 Task: Create new Company, with domain: 'ralphlauren.com' and type: 'Vendor'. Add new contact for this company, with mail Id: 'Anaya18Jackson@ralphlauren.com', First Name: Anaya, Last name:  Jackson, Job Title: 'Customer Support Specialist', Phone Number: '(512) 555-5682'. Change life cycle stage to  Lead and lead status to  In Progress. Logged in from softage.4@softage.net
Action: Mouse moved to (73, 63)
Screenshot: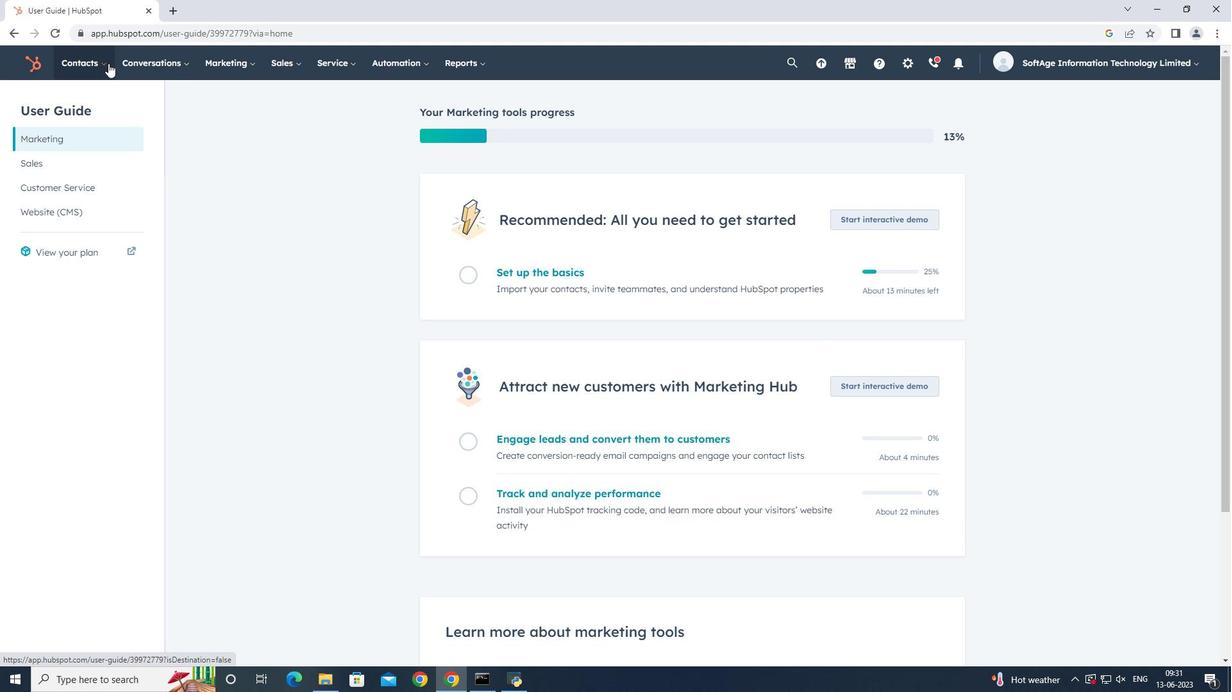 
Action: Mouse pressed left at (73, 63)
Screenshot: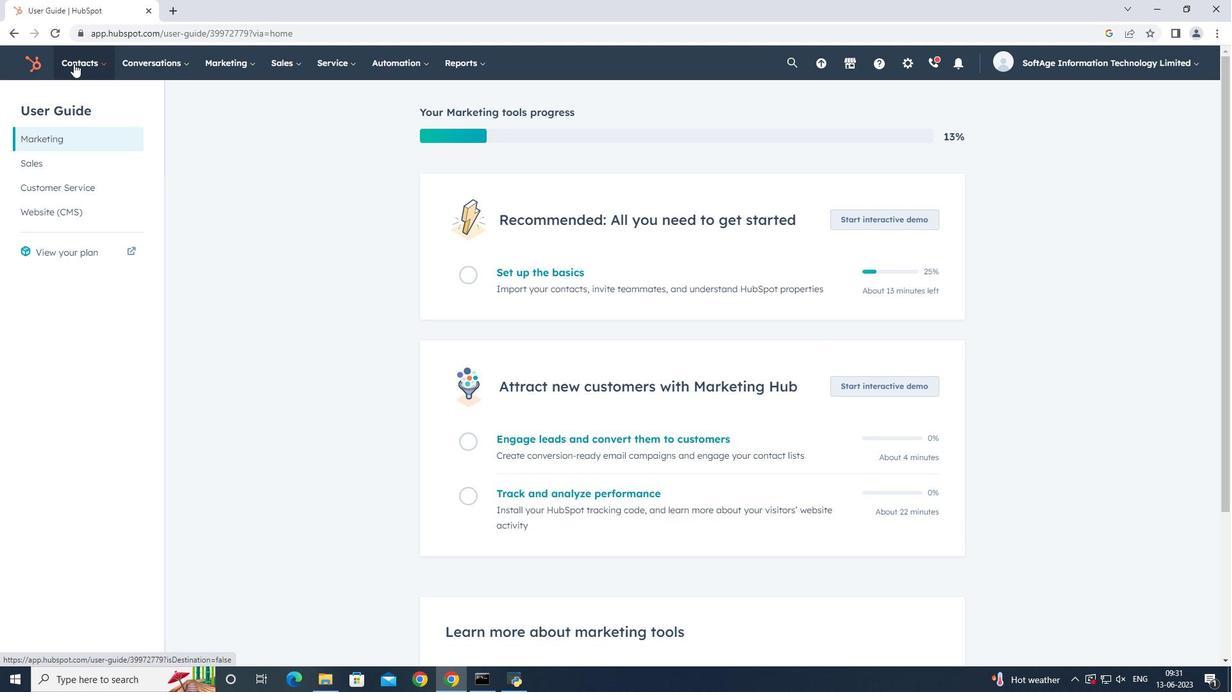 
Action: Mouse moved to (94, 123)
Screenshot: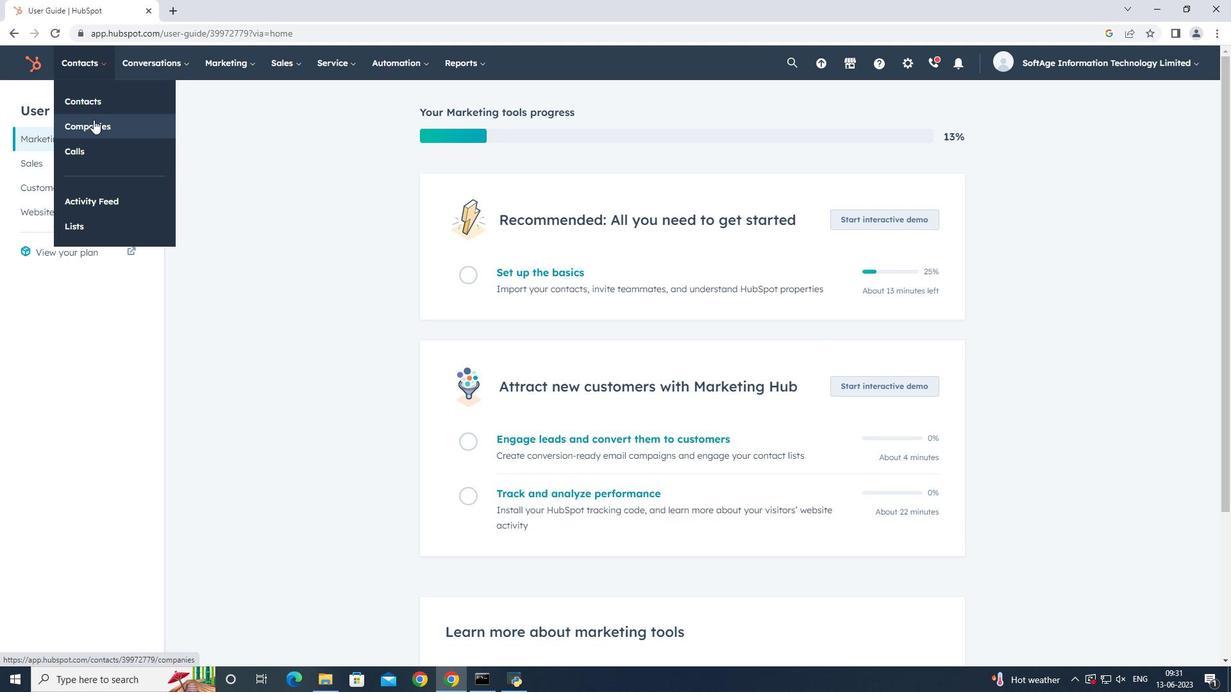 
Action: Mouse pressed left at (94, 123)
Screenshot: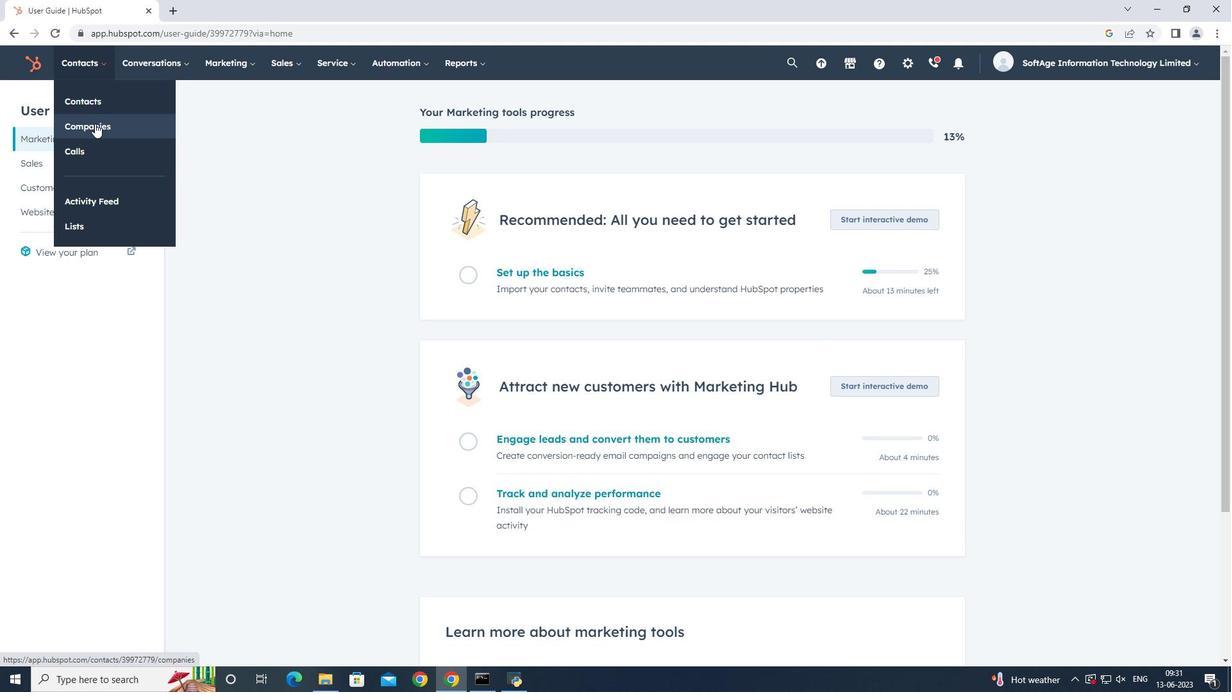 
Action: Mouse moved to (1153, 109)
Screenshot: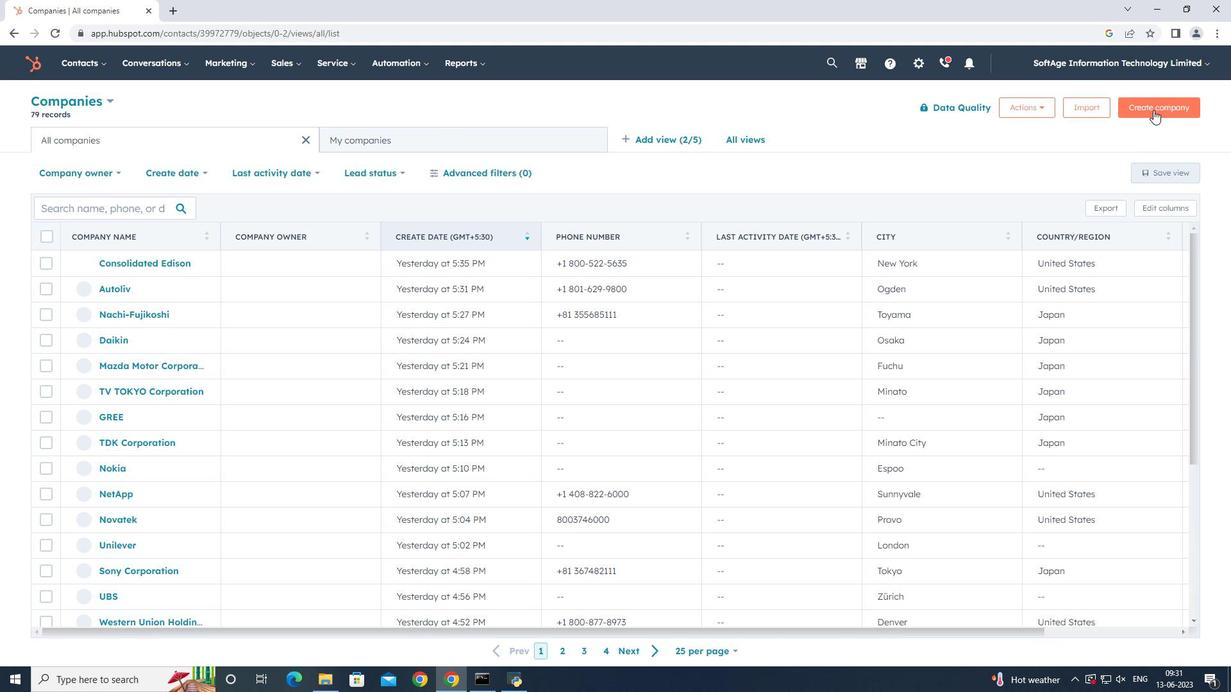 
Action: Mouse pressed left at (1153, 109)
Screenshot: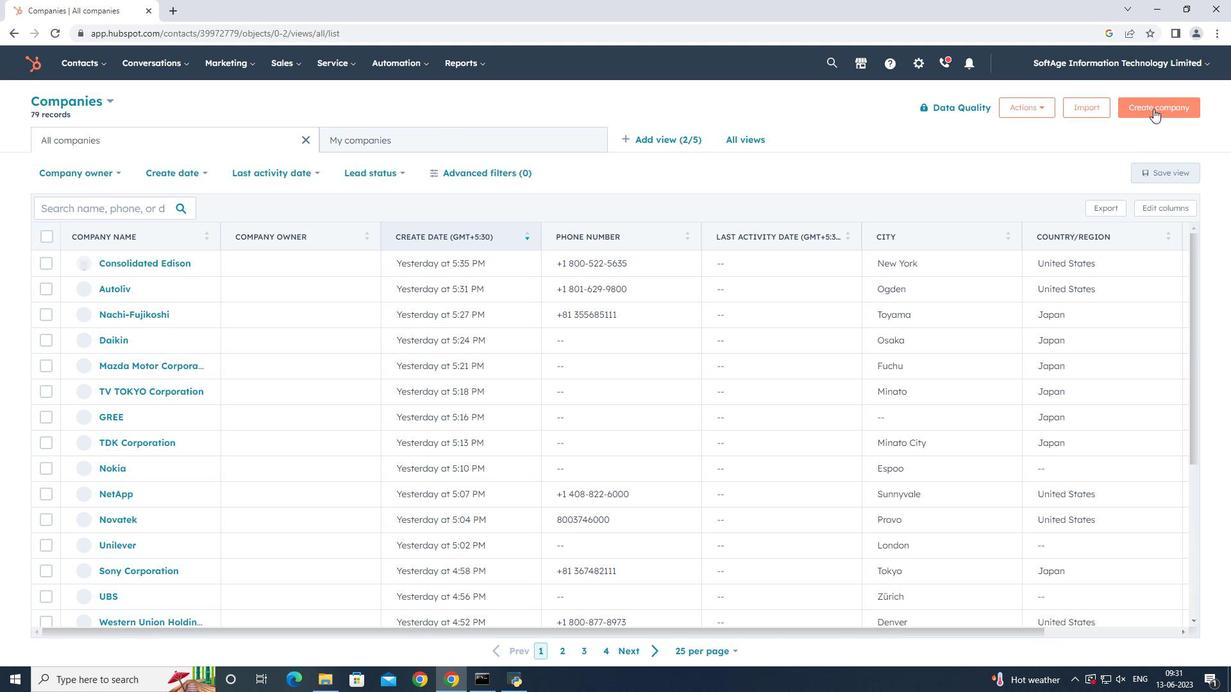 
Action: Mouse moved to (1016, 167)
Screenshot: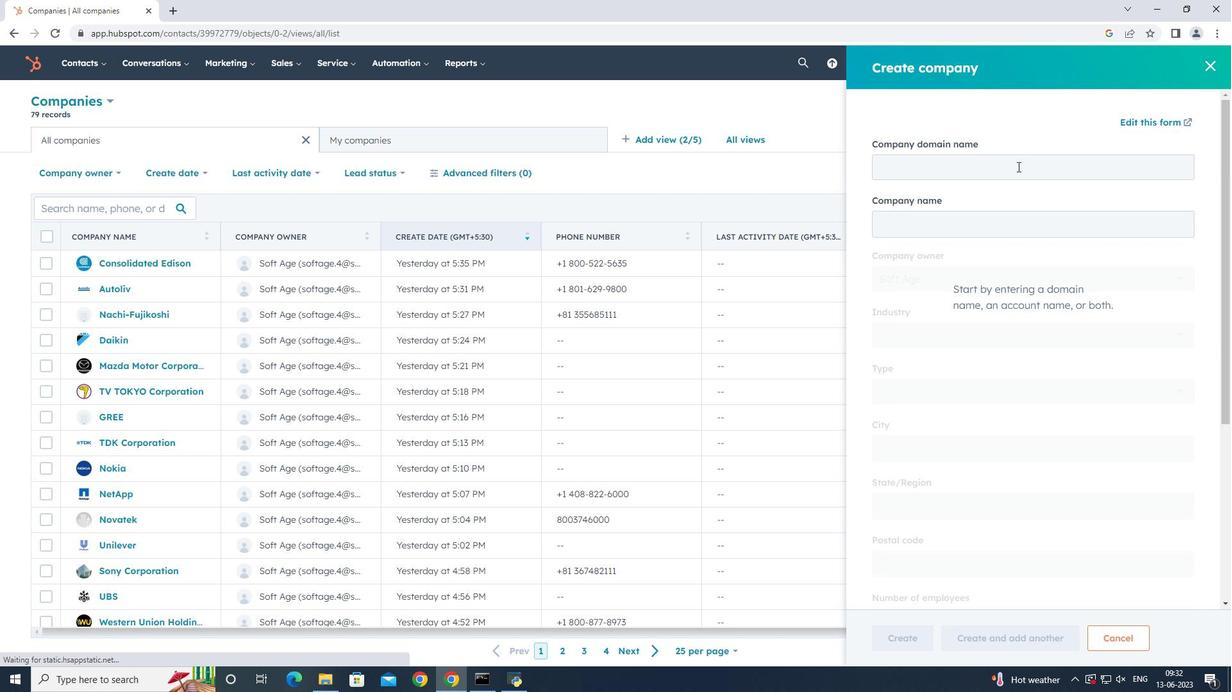
Action: Mouse pressed left at (1016, 167)
Screenshot: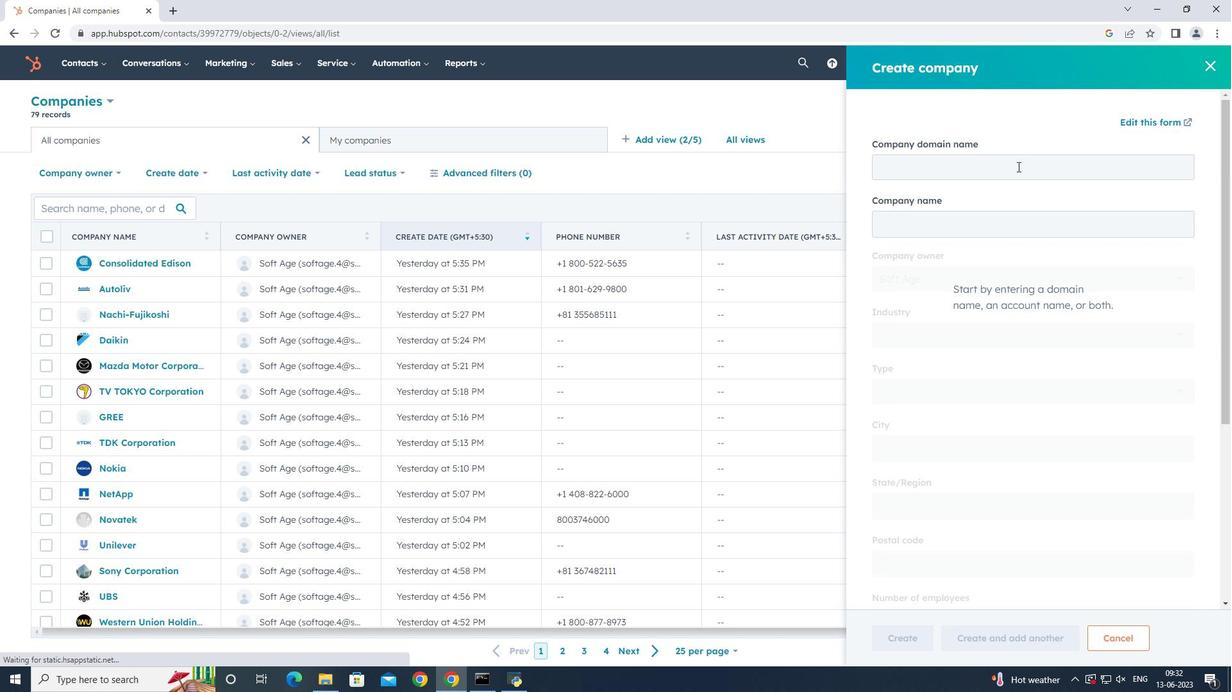 
Action: Key pressed ralphlauren.com
Screenshot: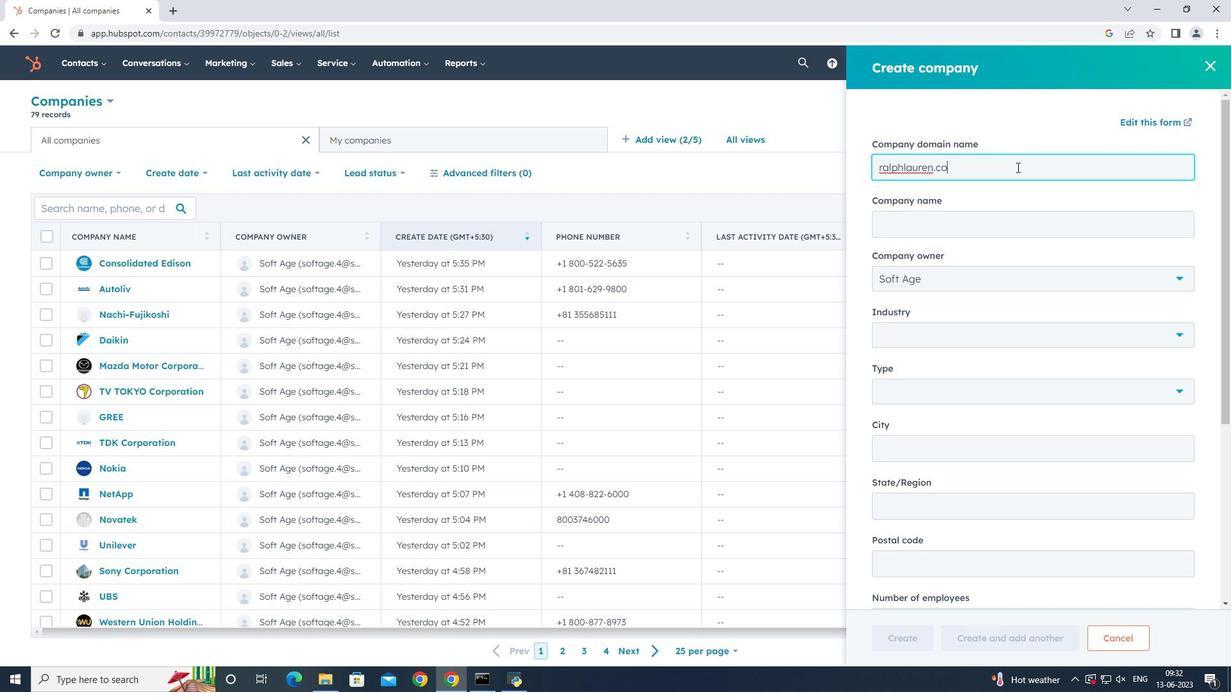 
Action: Mouse moved to (1075, 387)
Screenshot: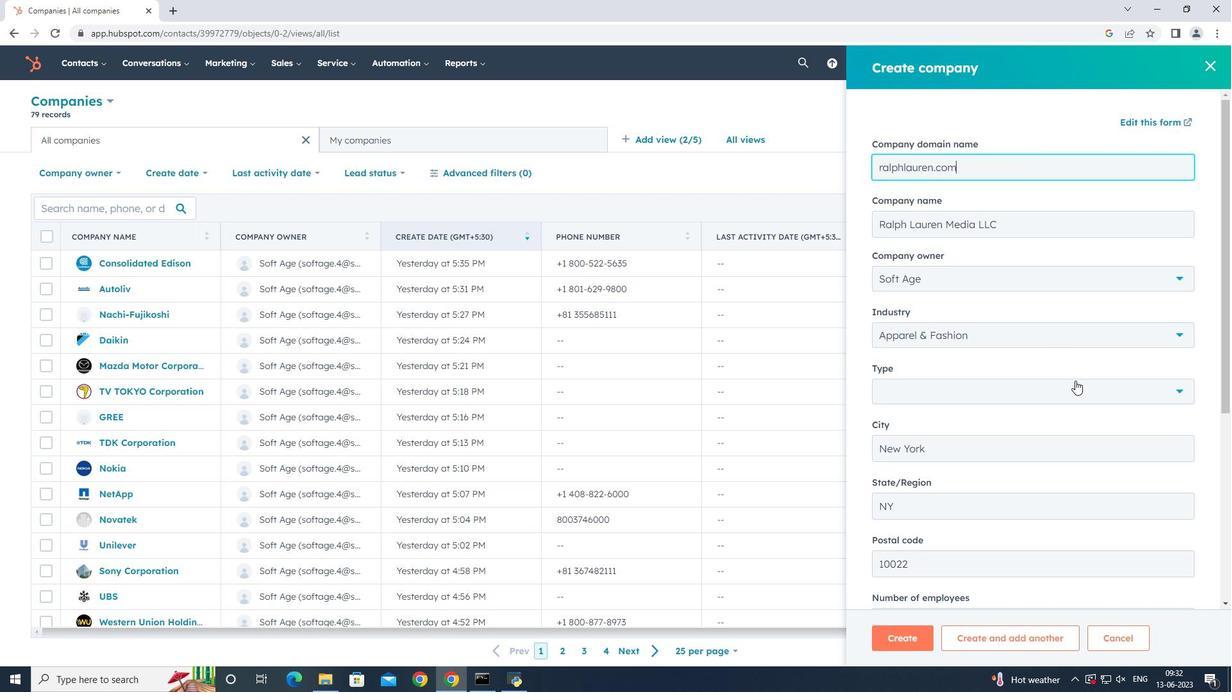 
Action: Mouse pressed left at (1075, 387)
Screenshot: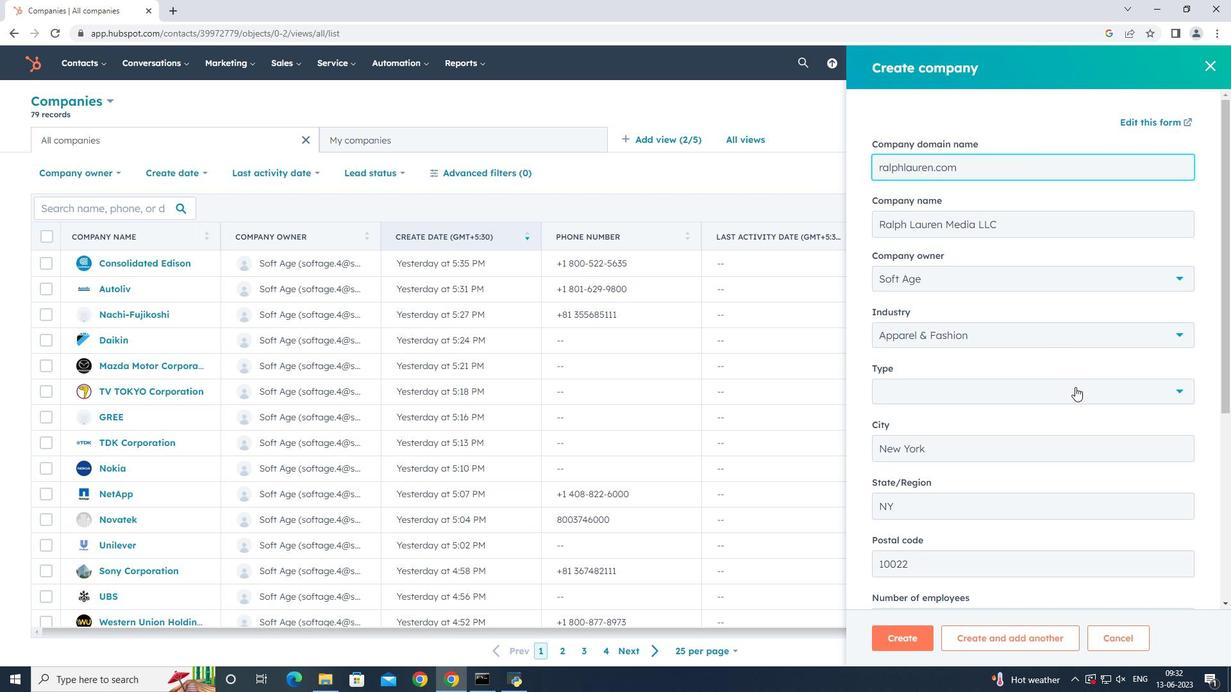 
Action: Mouse moved to (1012, 521)
Screenshot: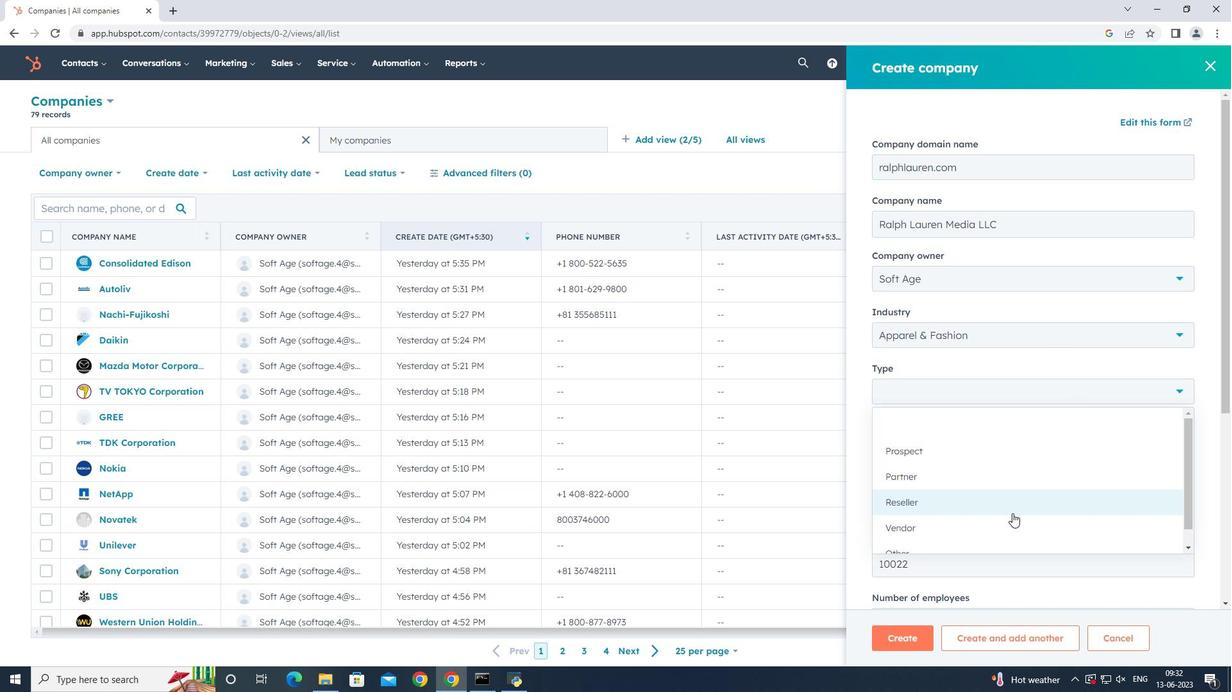 
Action: Mouse pressed left at (1012, 521)
Screenshot: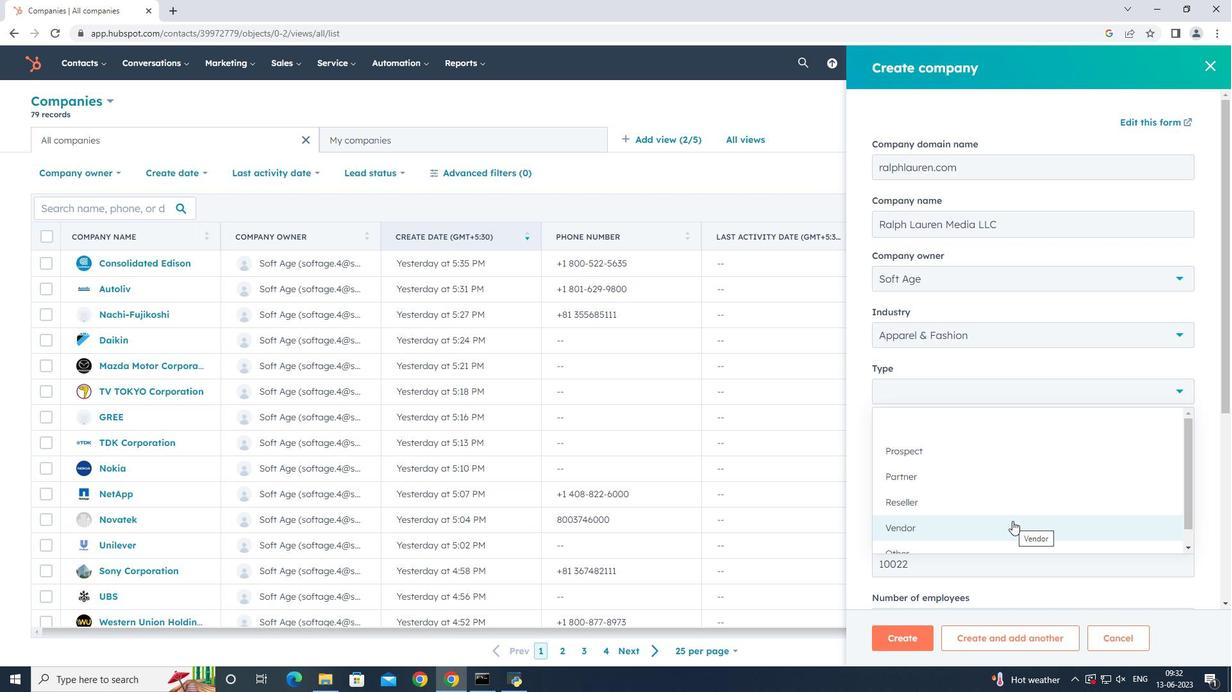 
Action: Mouse scrolled (1012, 520) with delta (0, 0)
Screenshot: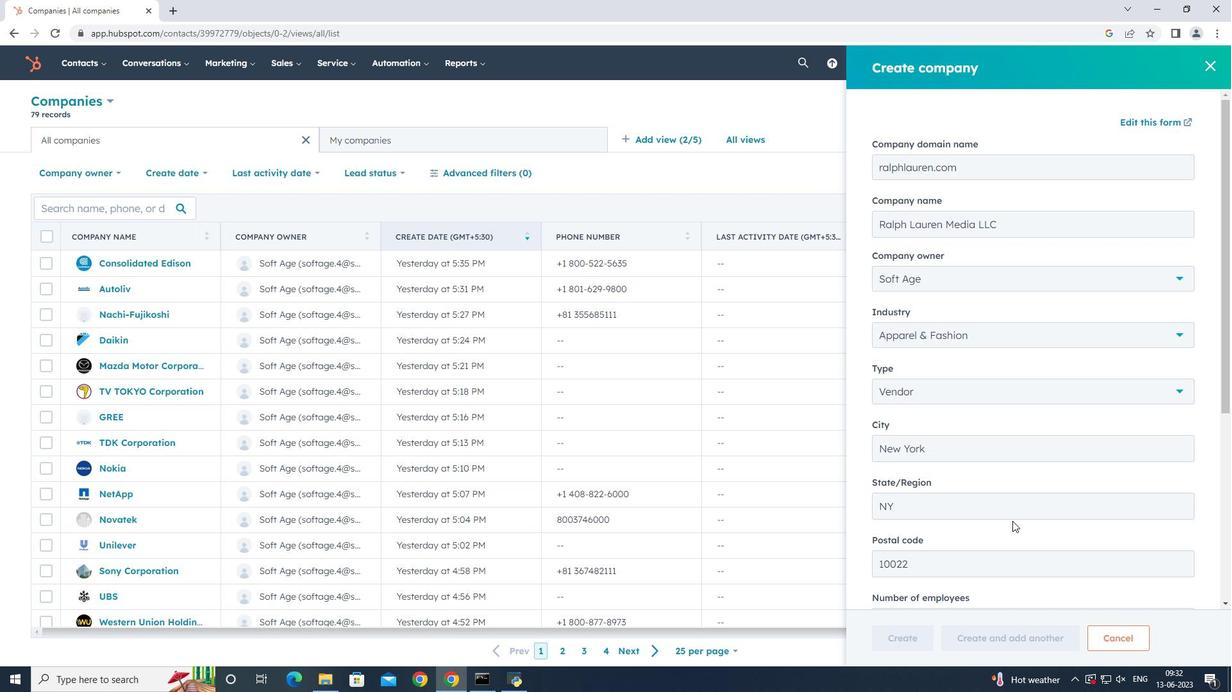 
Action: Mouse scrolled (1012, 520) with delta (0, 0)
Screenshot: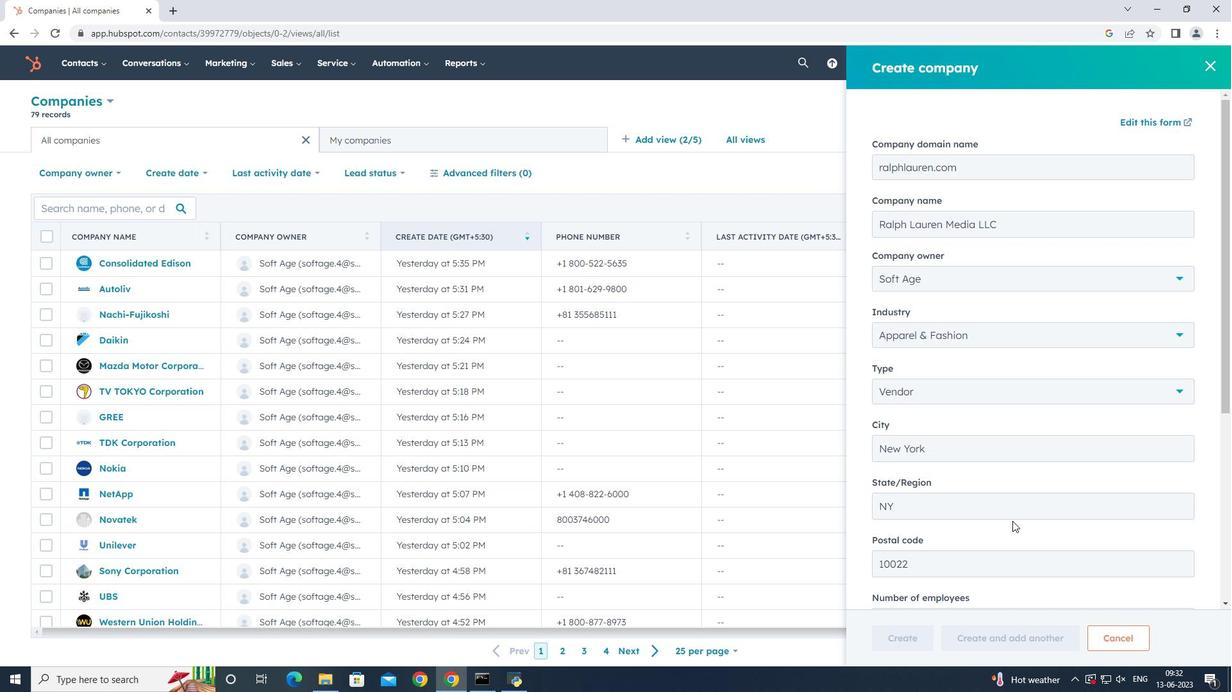 
Action: Mouse scrolled (1012, 520) with delta (0, 0)
Screenshot: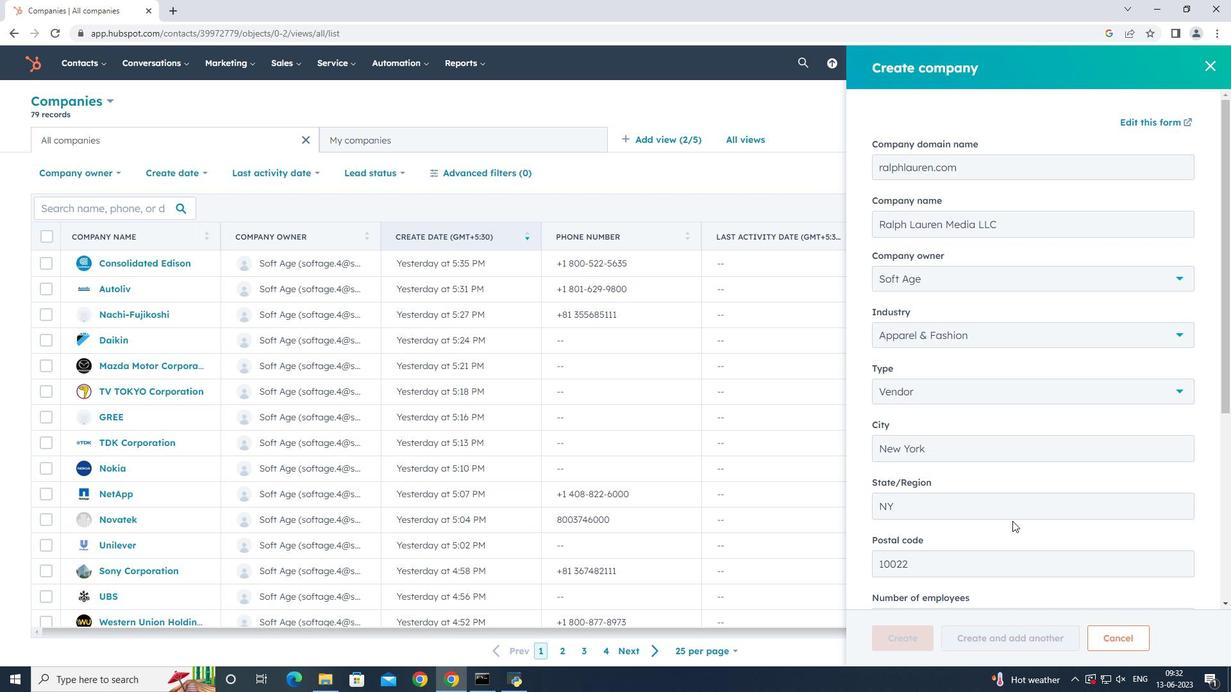 
Action: Mouse scrolled (1012, 520) with delta (0, 0)
Screenshot: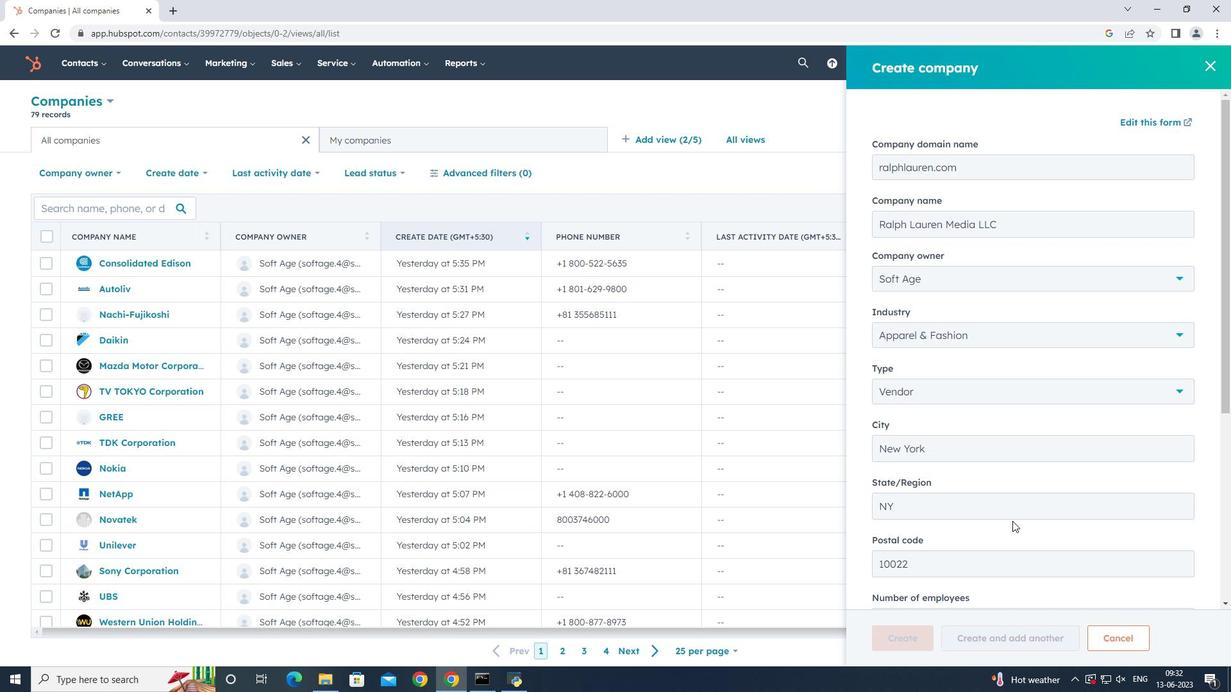 
Action: Mouse scrolled (1012, 520) with delta (0, 0)
Screenshot: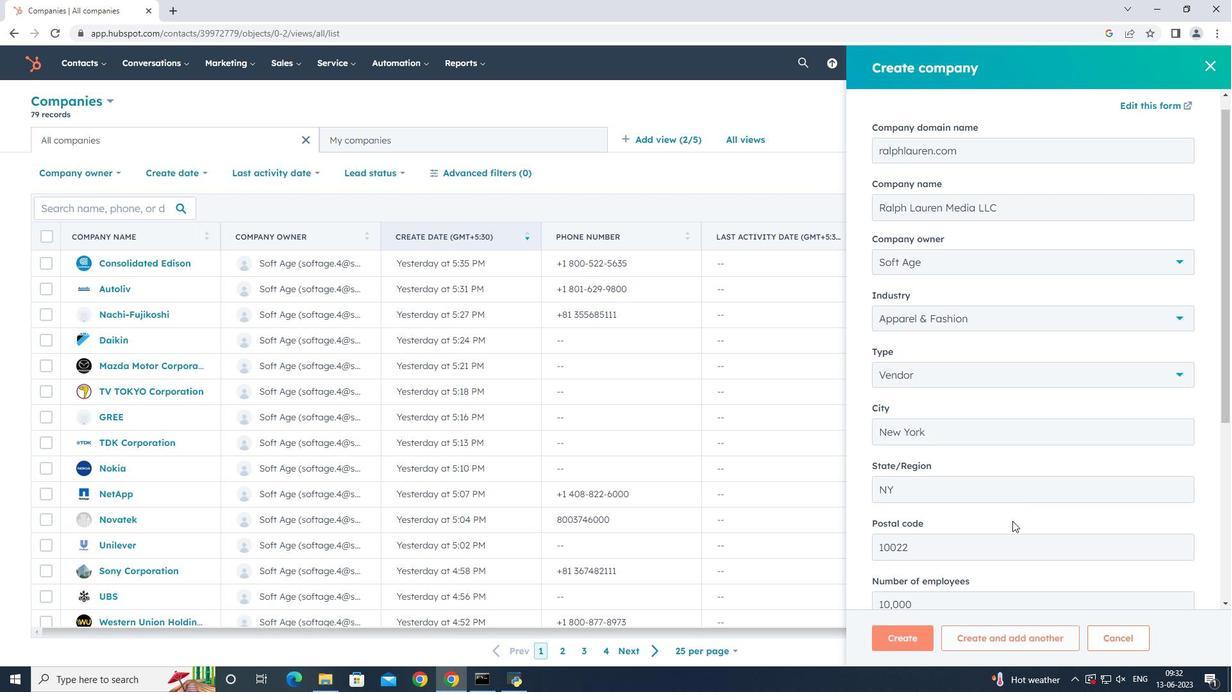 
Action: Mouse moved to (909, 638)
Screenshot: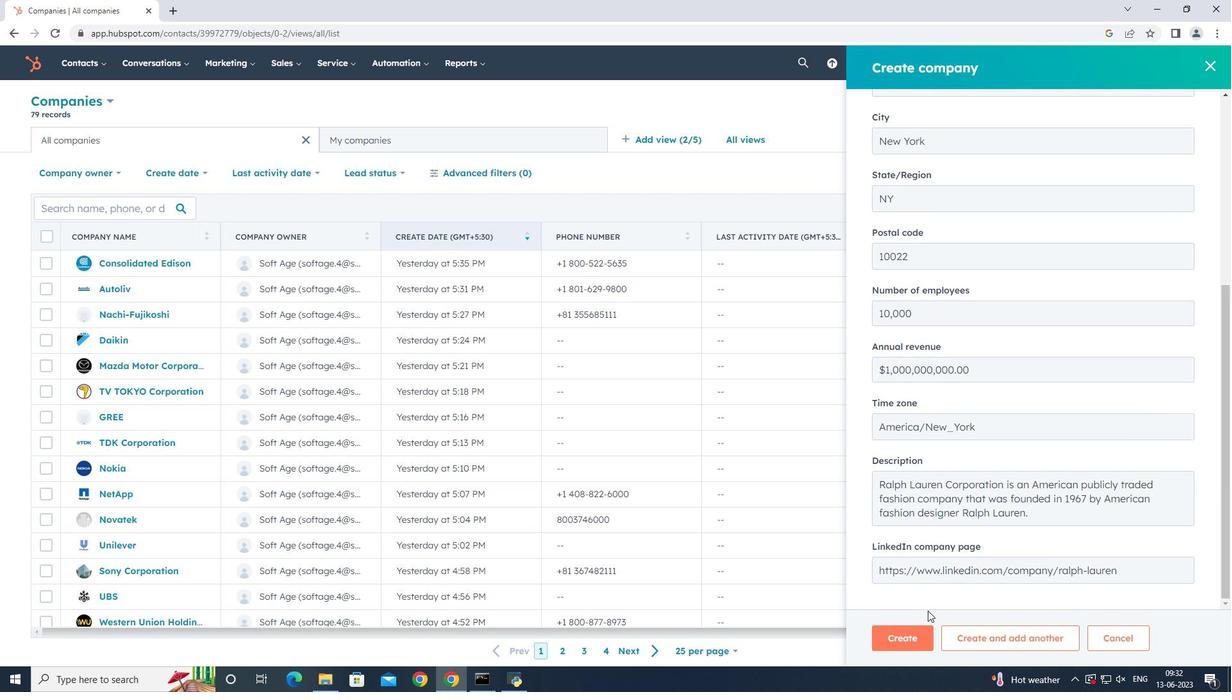 
Action: Mouse pressed left at (909, 638)
Screenshot: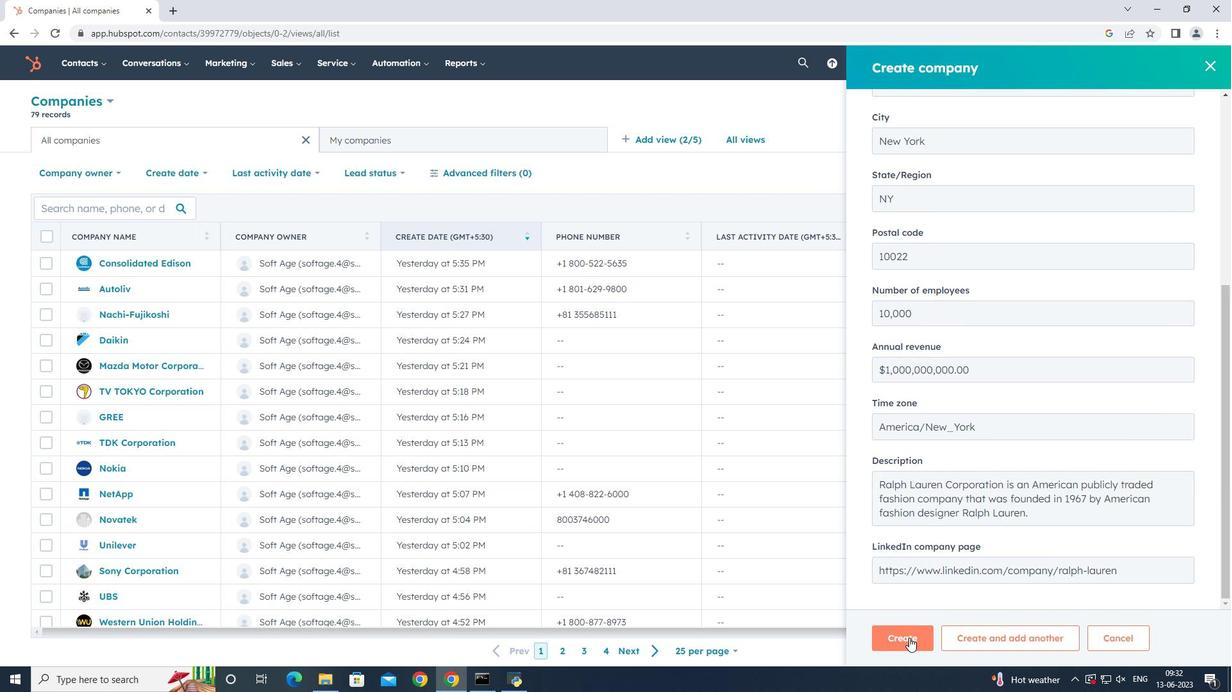 
Action: Mouse moved to (866, 417)
Screenshot: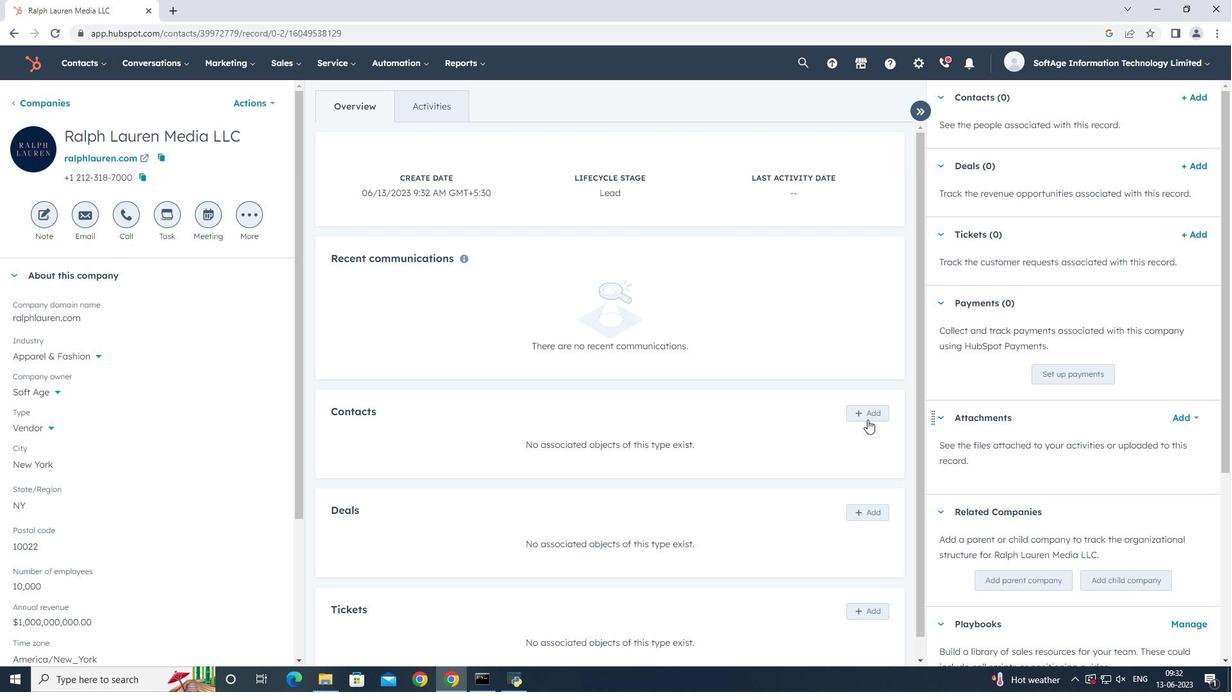 
Action: Mouse pressed left at (866, 417)
Screenshot: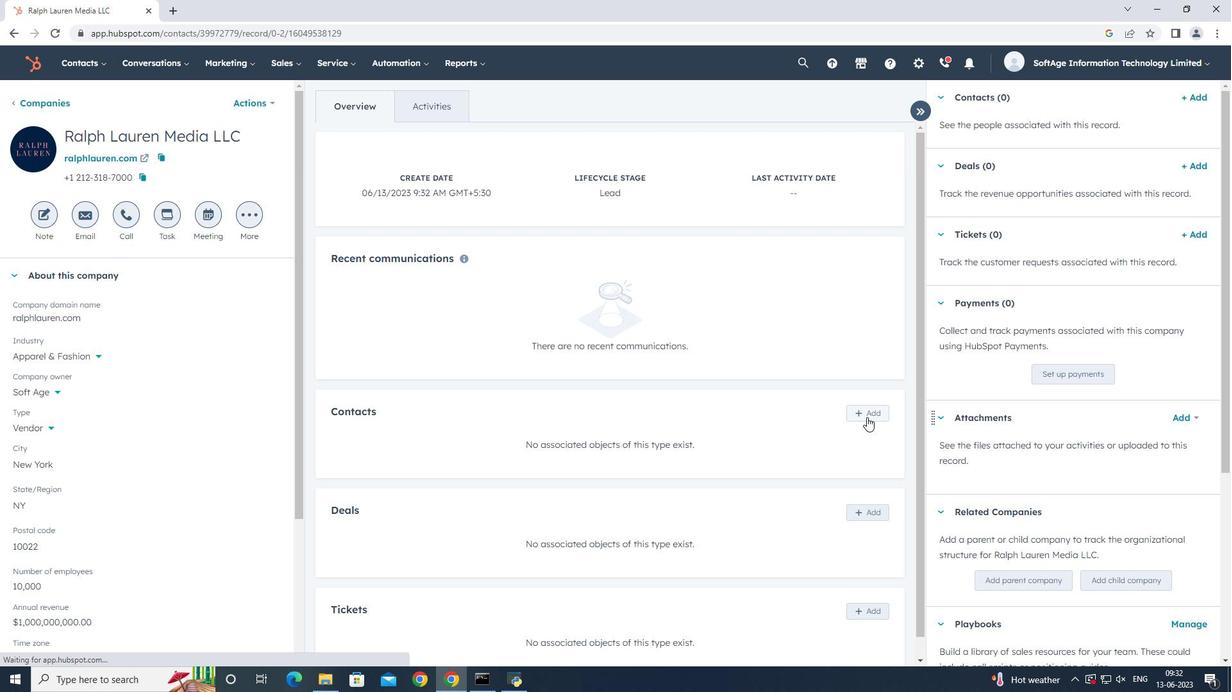 
Action: Mouse moved to (959, 126)
Screenshot: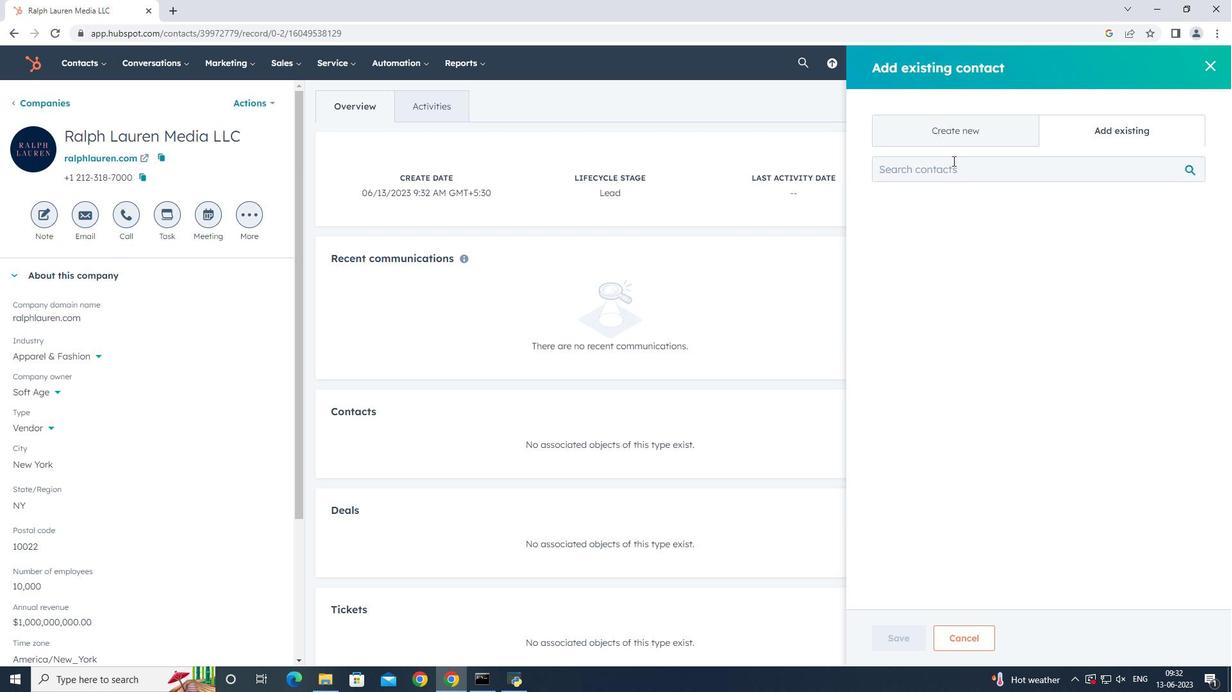 
Action: Mouse pressed left at (959, 126)
Screenshot: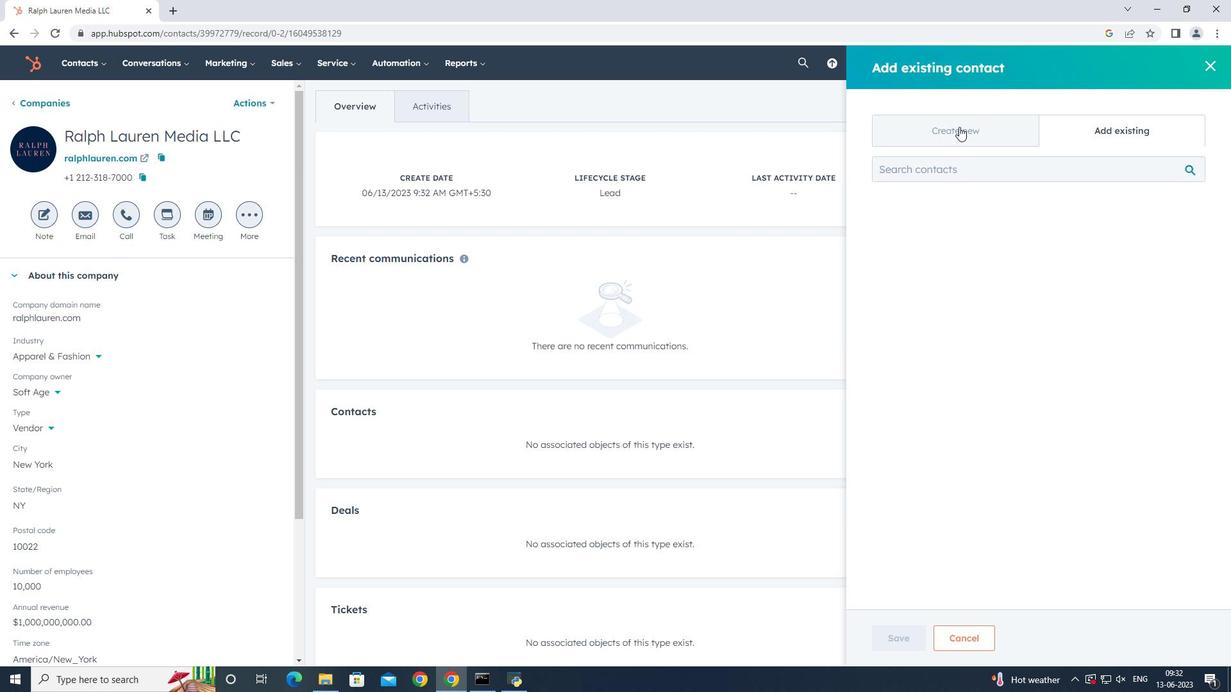 
Action: Mouse moved to (967, 198)
Screenshot: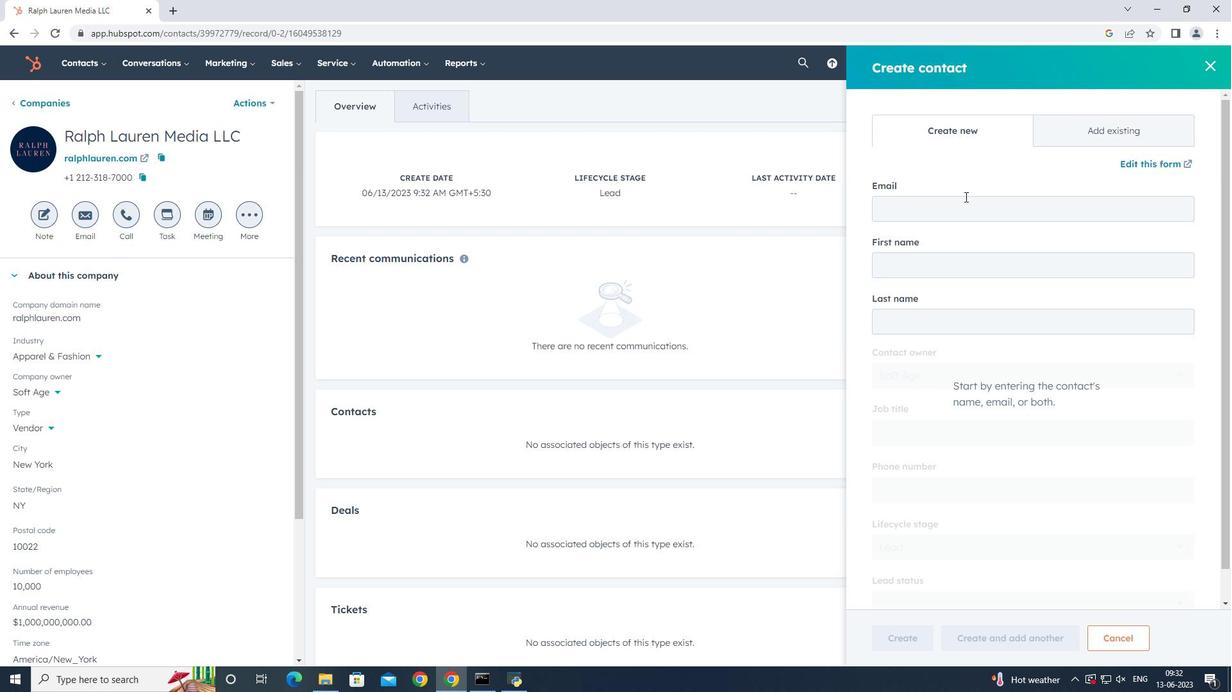 
Action: Mouse pressed left at (967, 198)
Screenshot: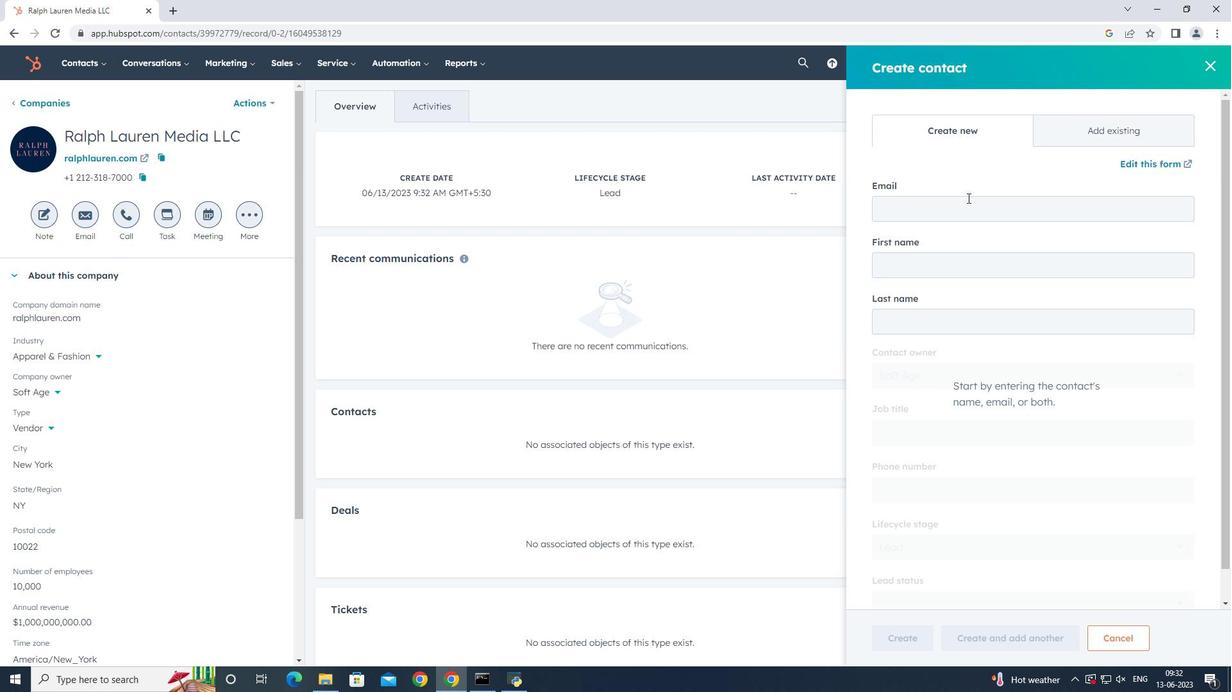 
Action: Mouse moved to (968, 198)
Screenshot: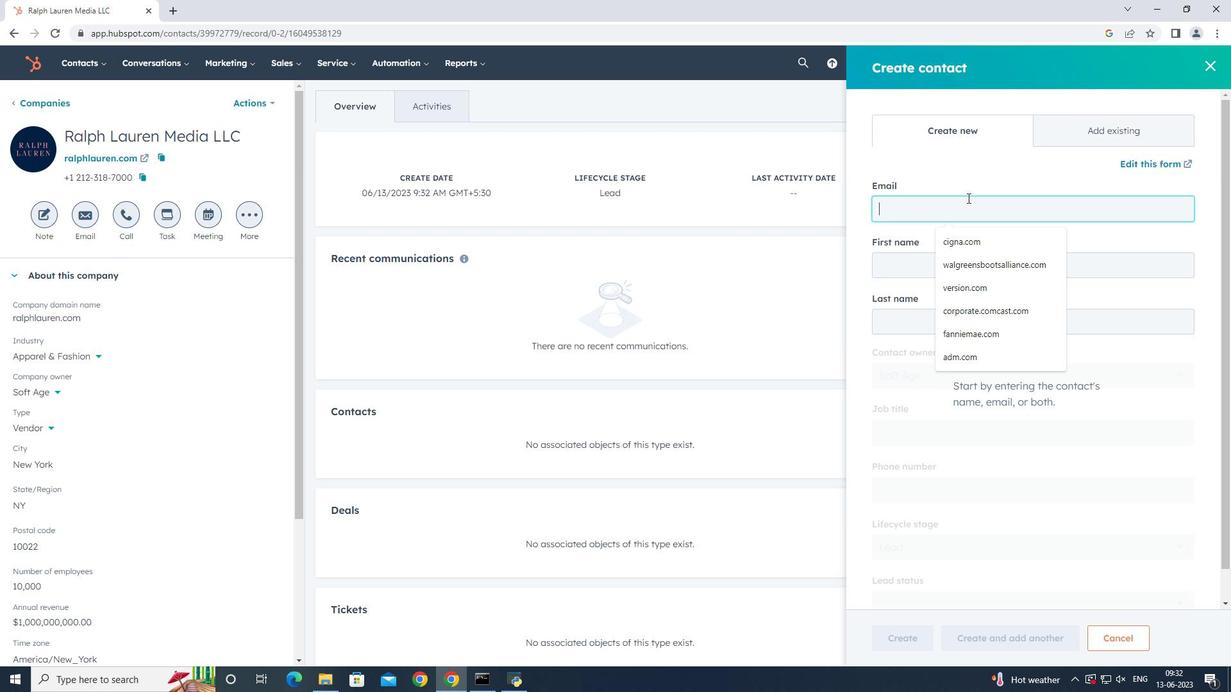 
Action: Key pressed <Key.shift>Anaya18<Key.shift_r><Key.shift_r><Key.shift_r><Key.shift_r>Jackson<Key.shift>@ralphlauren.com
Screenshot: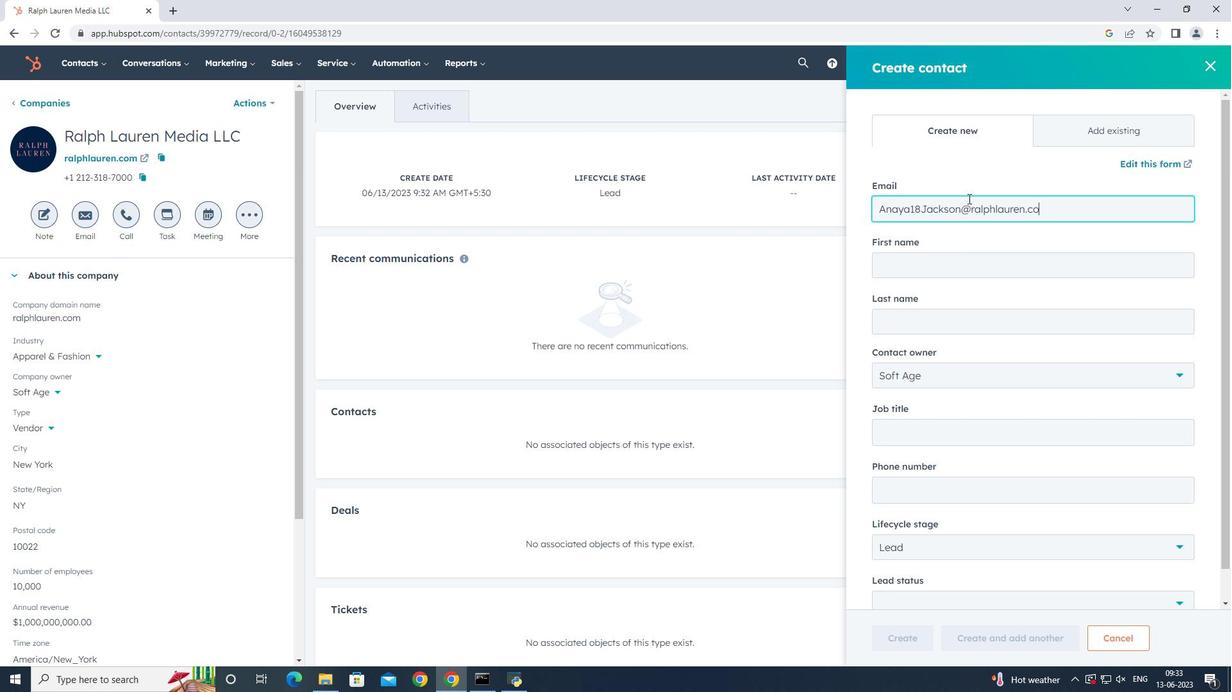 
Action: Mouse moved to (984, 257)
Screenshot: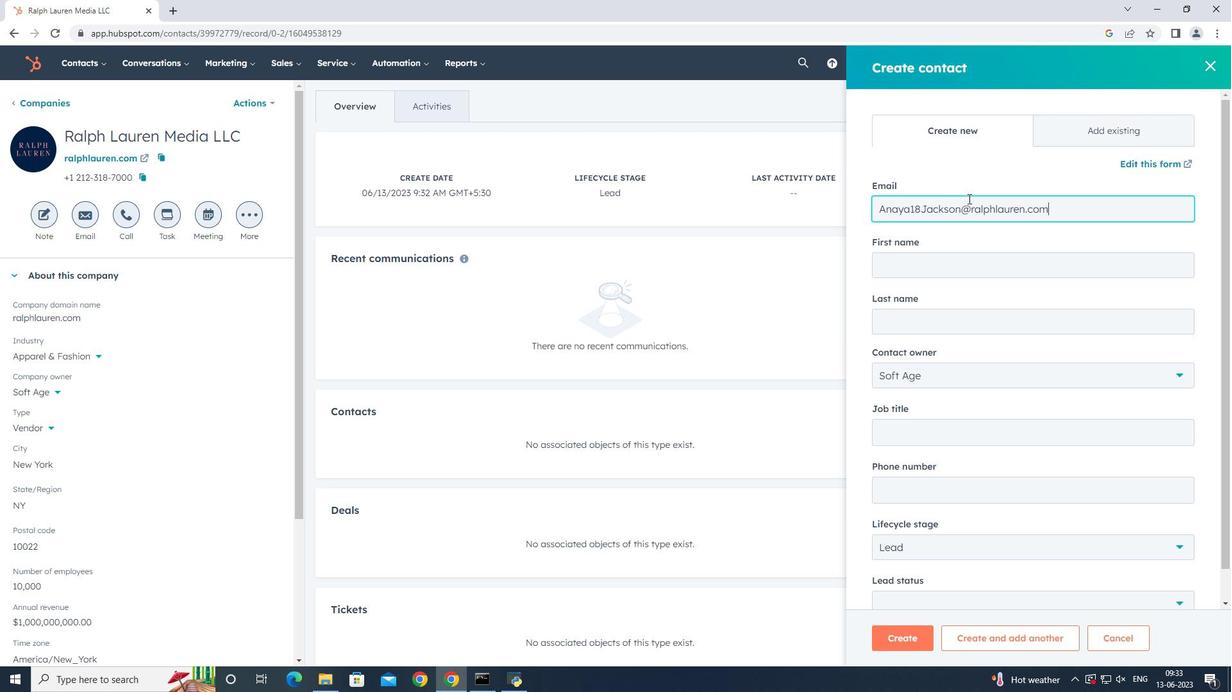 
Action: Mouse pressed left at (984, 257)
Screenshot: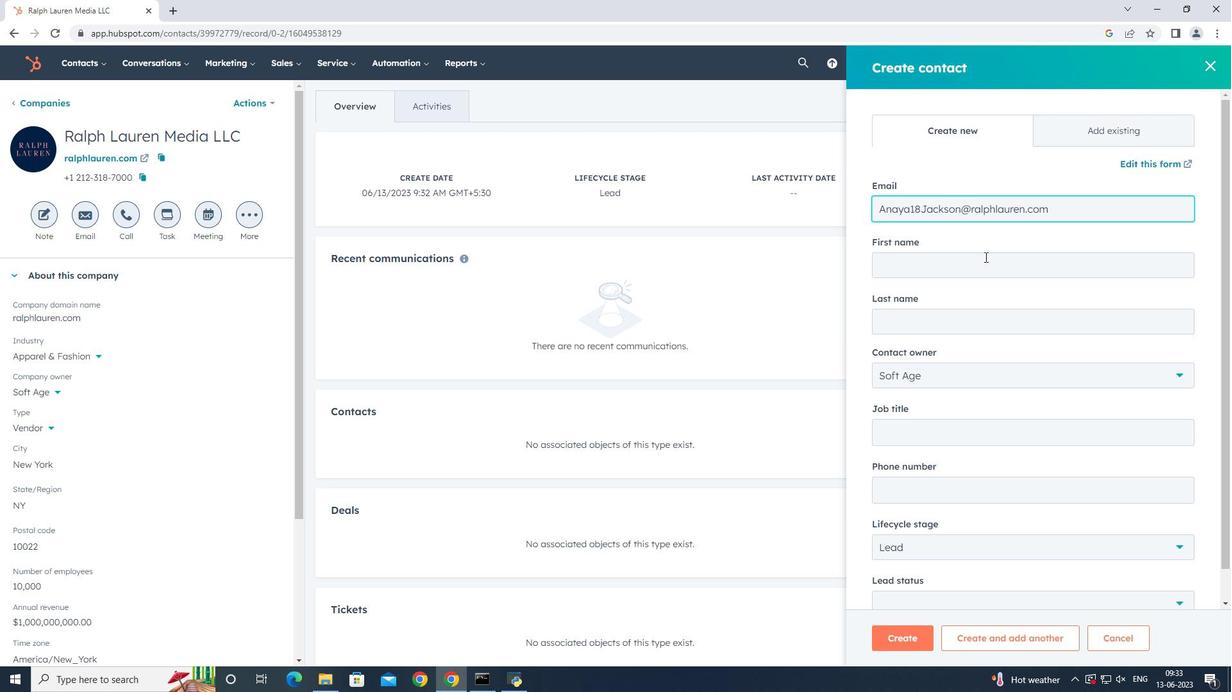 
Action: Key pressed <Key.shift>Anaya<Key.tab><Key.shift_r><Key.shift_r><Key.shift_r><Key.shift_r><Key.shift_r><Key.shift_r><Key.shift_r><Key.shift_r><Key.shift_r><Key.shift_r><Key.shift_r><Key.shift_r><Key.shift_r><Key.shift_r><Key.shift_r><Key.shift_r><Key.shift_r>Jackson
Screenshot: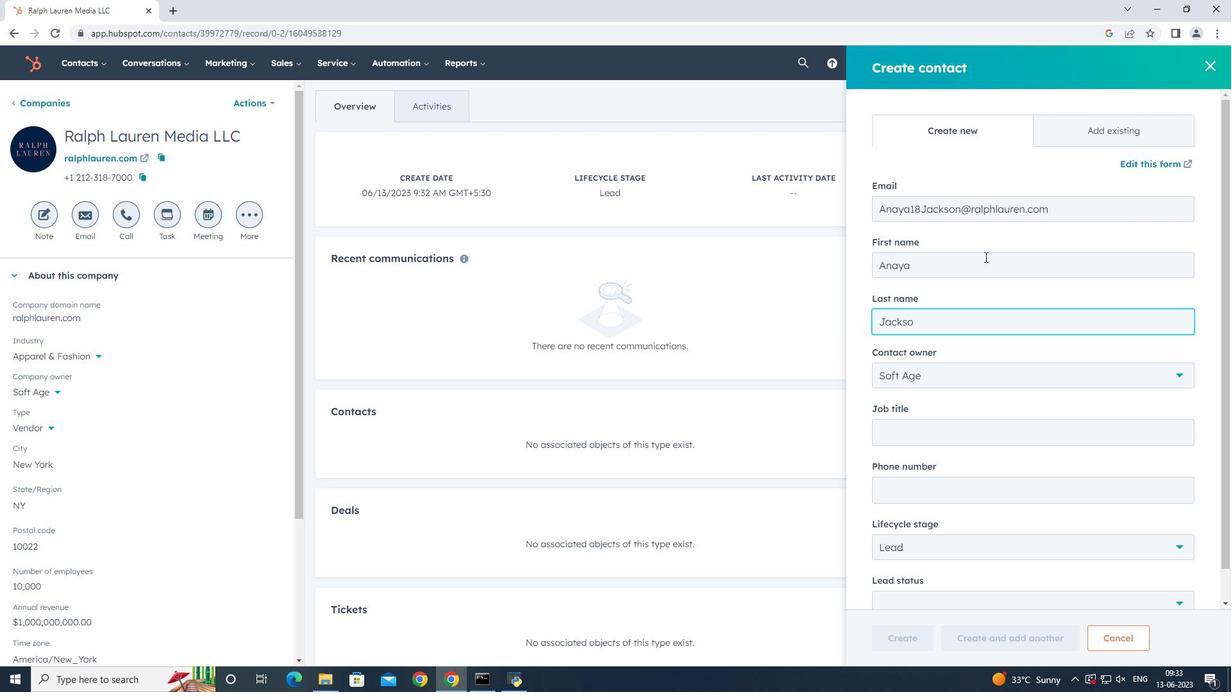 
Action: Mouse moved to (972, 432)
Screenshot: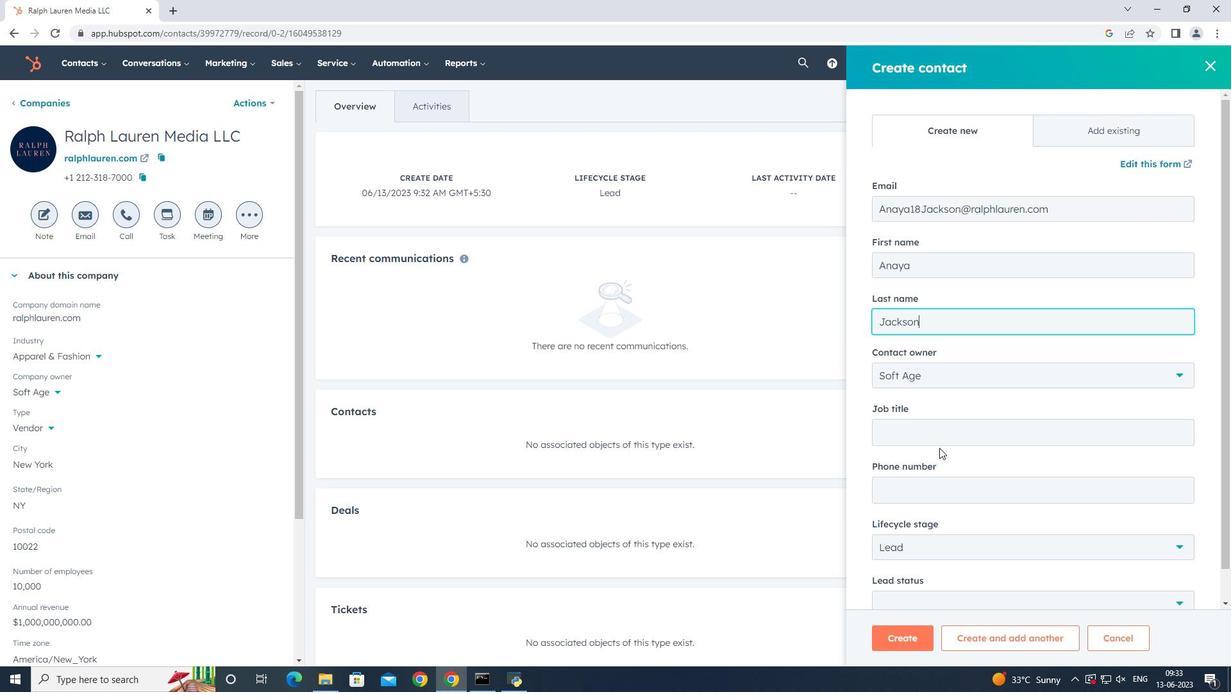 
Action: Mouse pressed left at (972, 432)
Screenshot: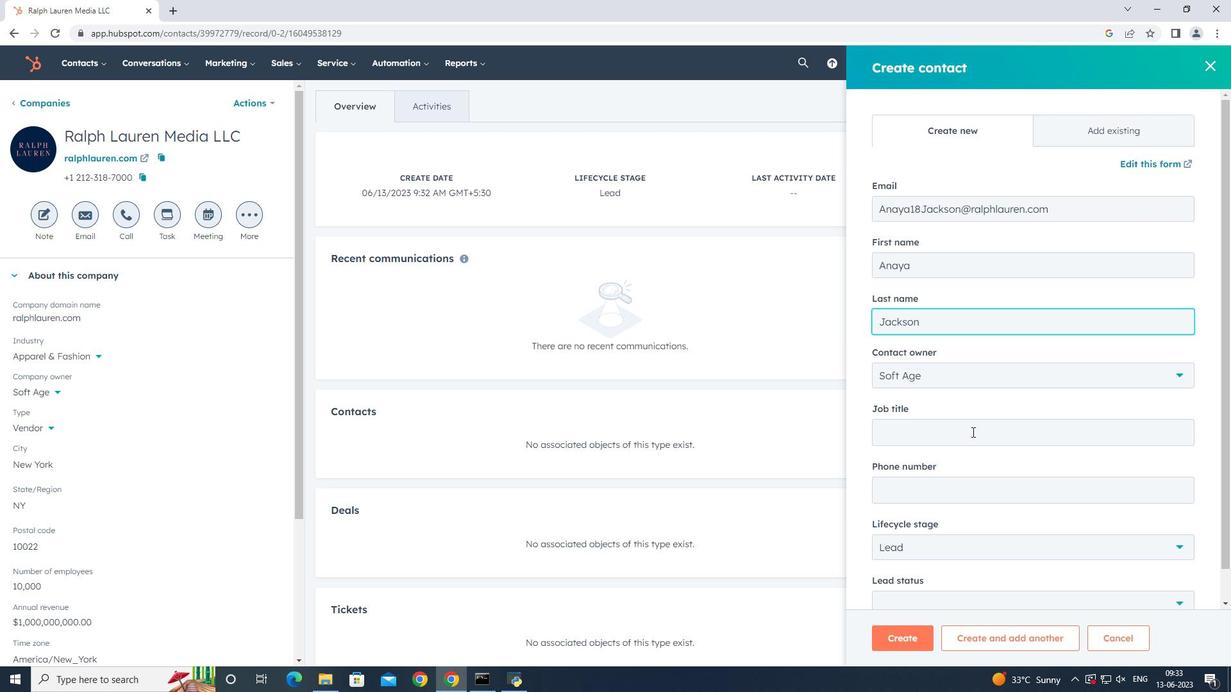 
Action: Mouse moved to (1073, 407)
Screenshot: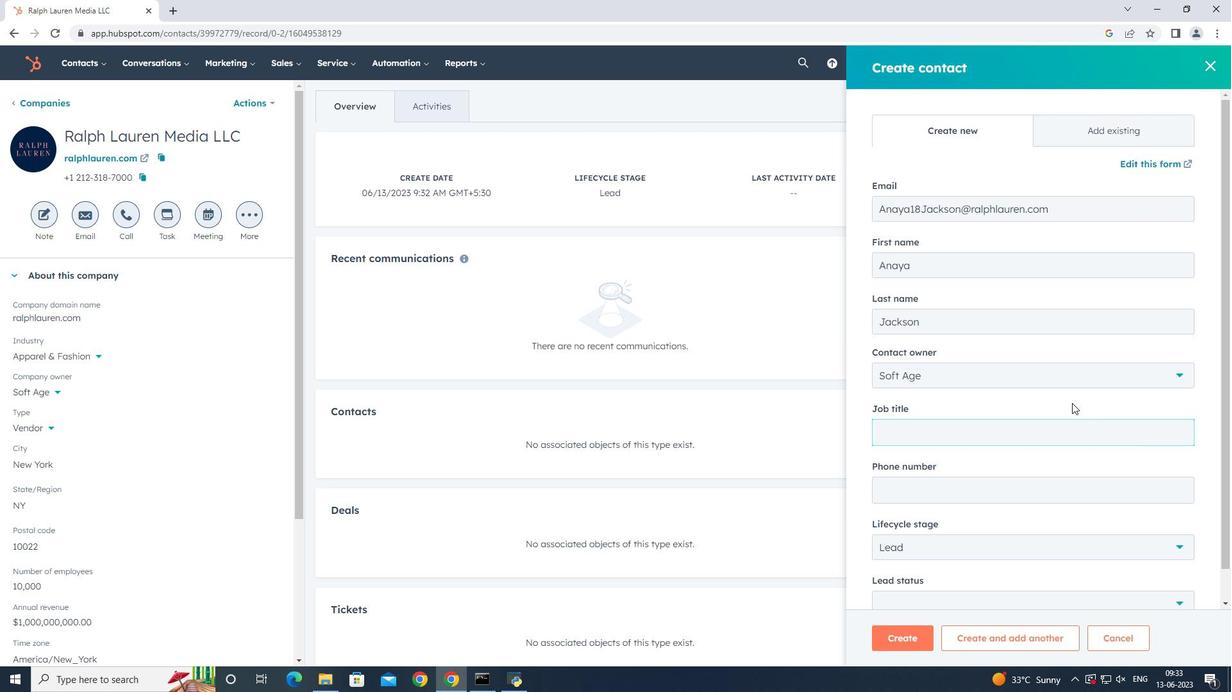 
Action: Key pressed <Key.shift>Customer<Key.space><Key.shift>Support<Key.space><Key.shift>Specialist
Screenshot: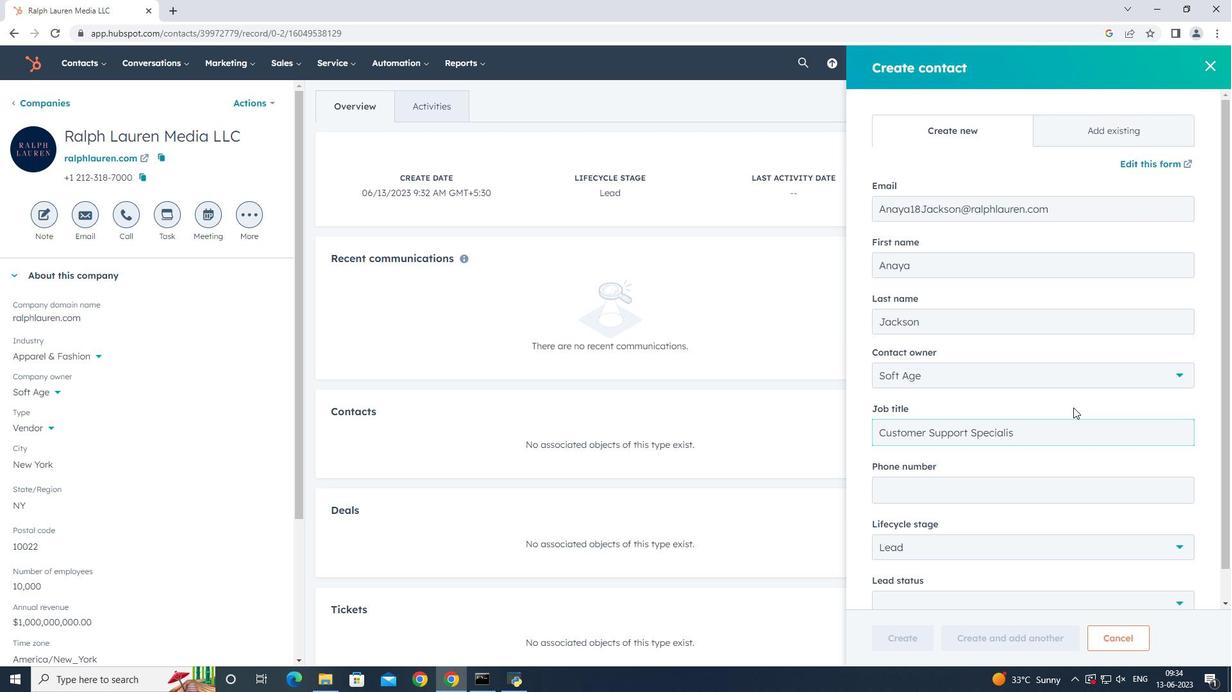 
Action: Mouse moved to (1063, 486)
Screenshot: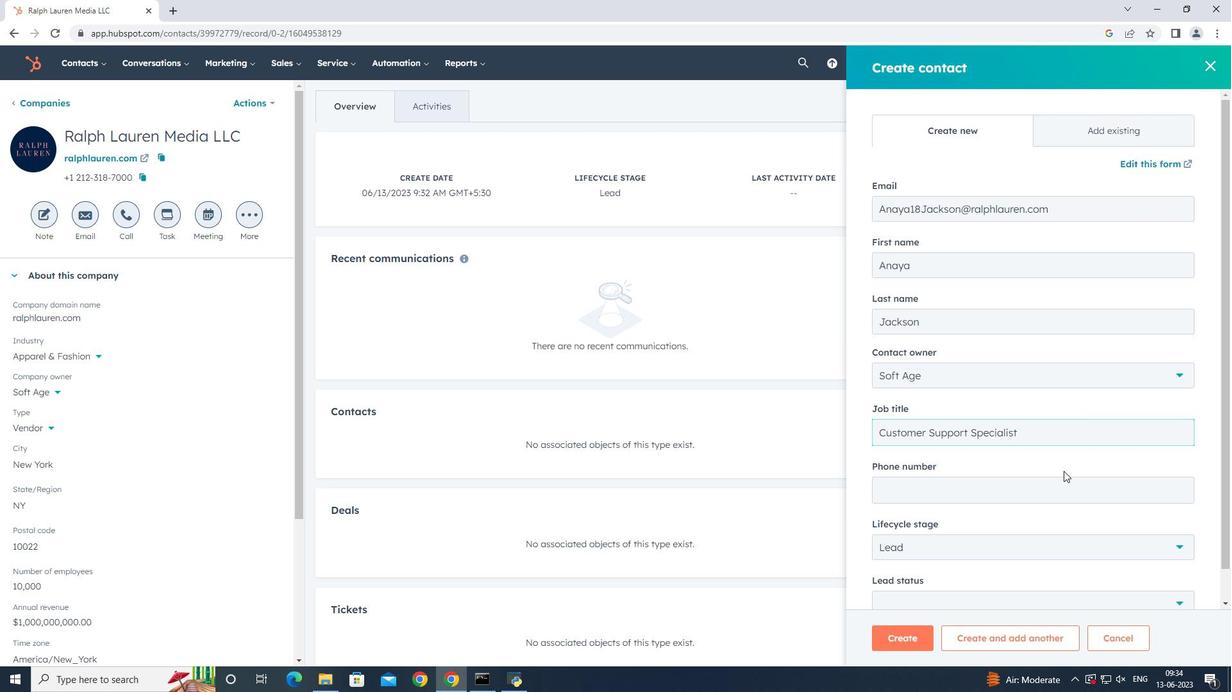 
Action: Mouse pressed left at (1063, 486)
Screenshot: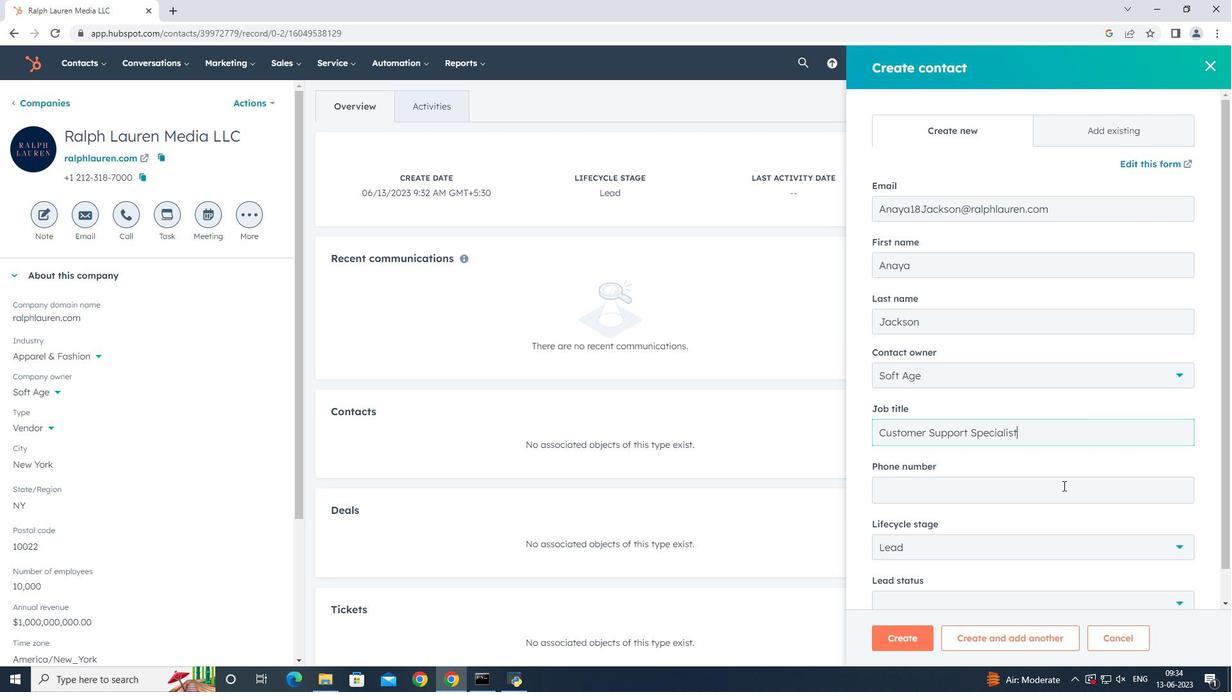 
Action: Key pressed 5125555682
Screenshot: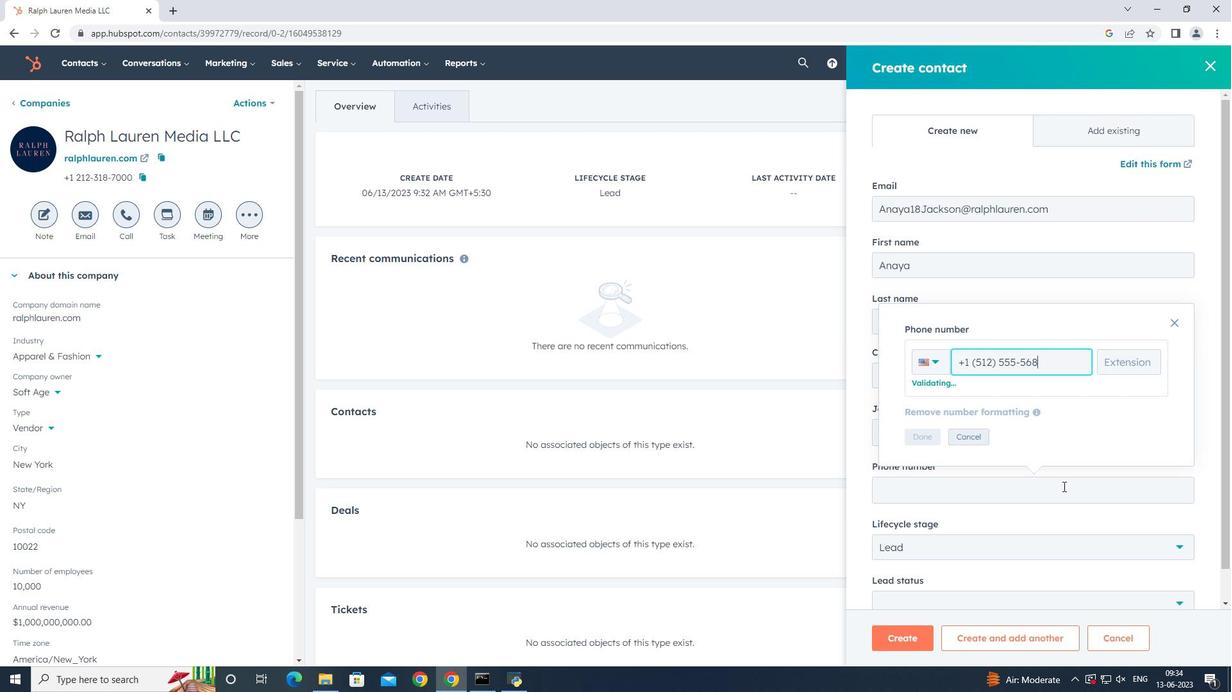 
Action: Mouse moved to (921, 439)
Screenshot: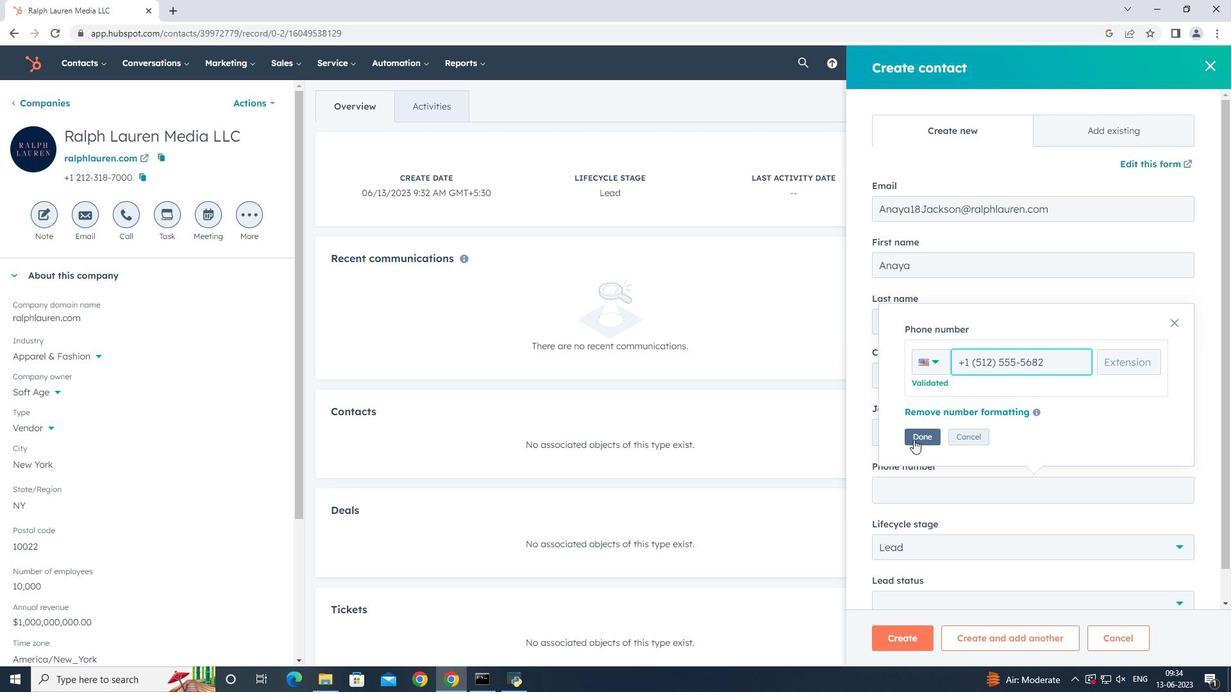 
Action: Mouse pressed left at (921, 439)
Screenshot: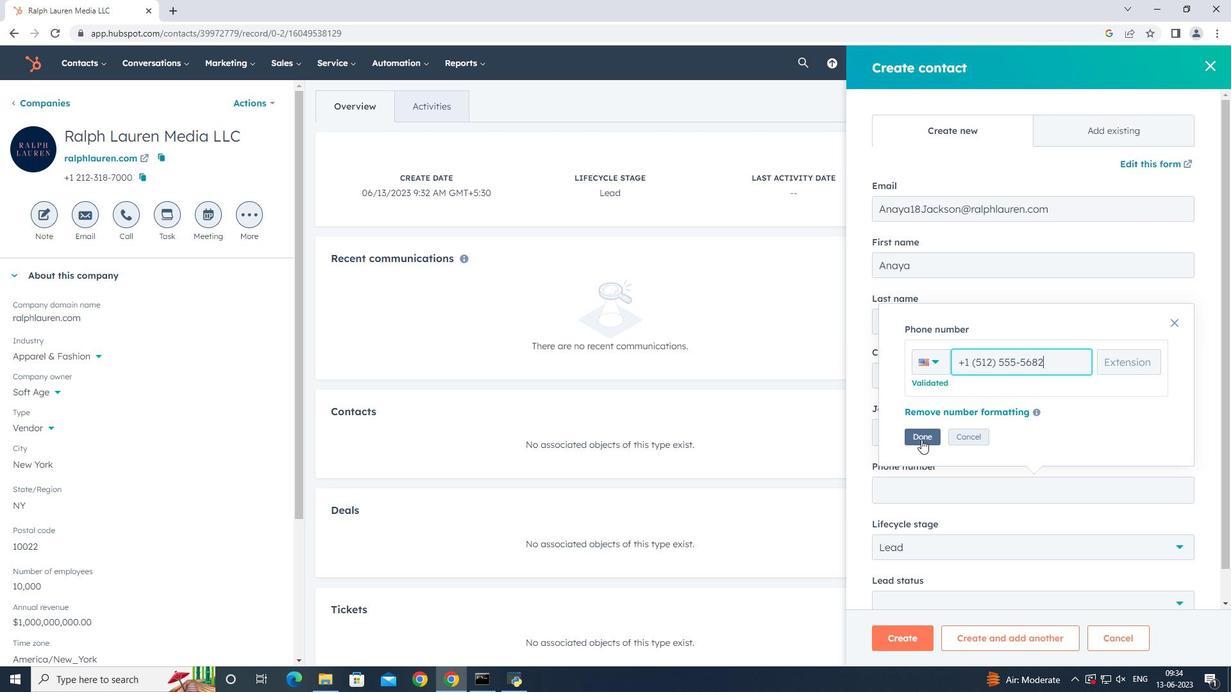 
Action: Mouse moved to (1079, 516)
Screenshot: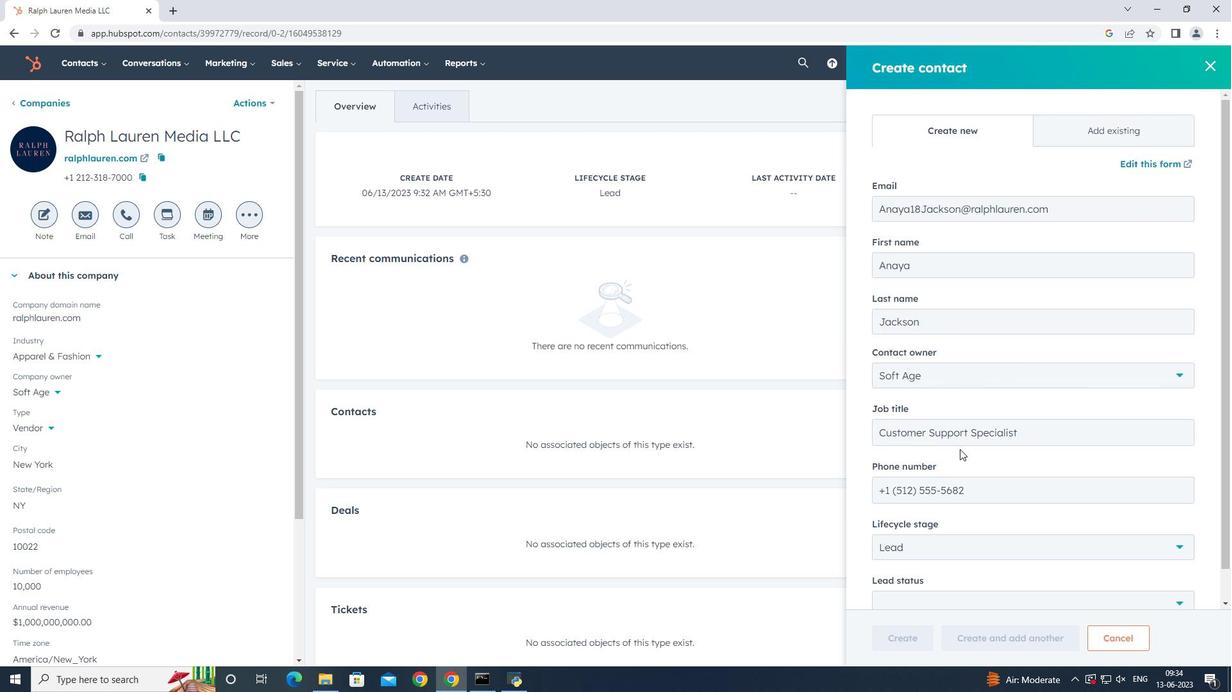 
Action: Mouse scrolled (1079, 516) with delta (0, 0)
Screenshot: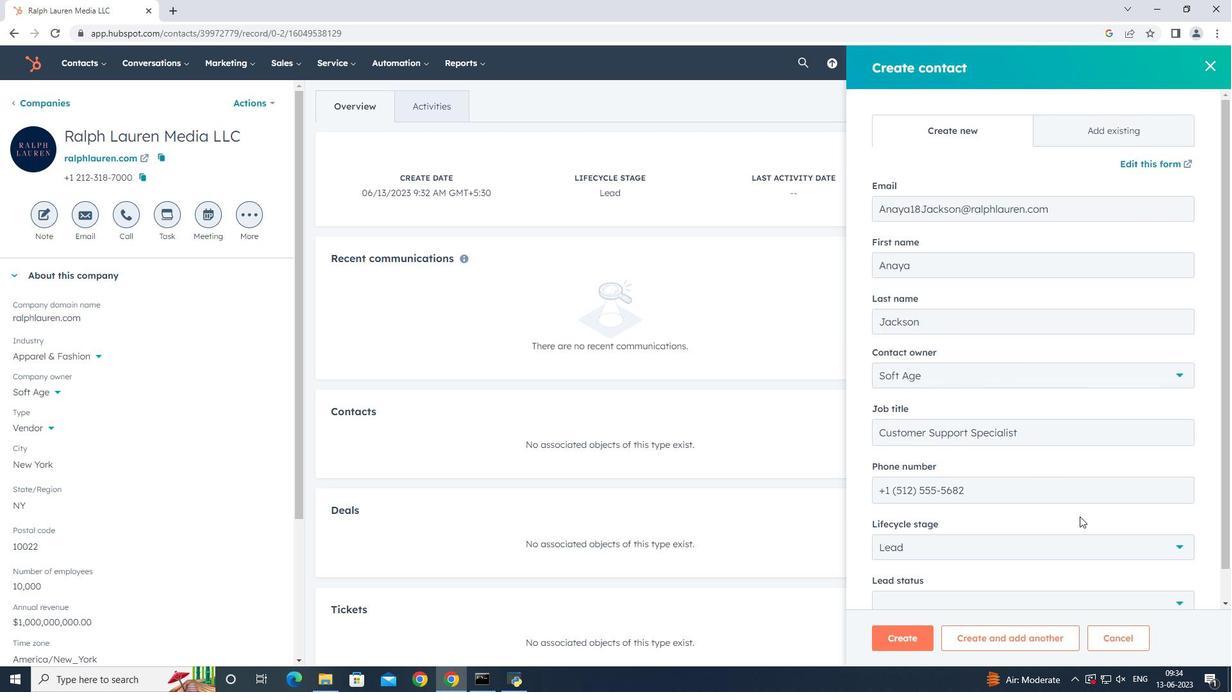 
Action: Mouse scrolled (1079, 516) with delta (0, 0)
Screenshot: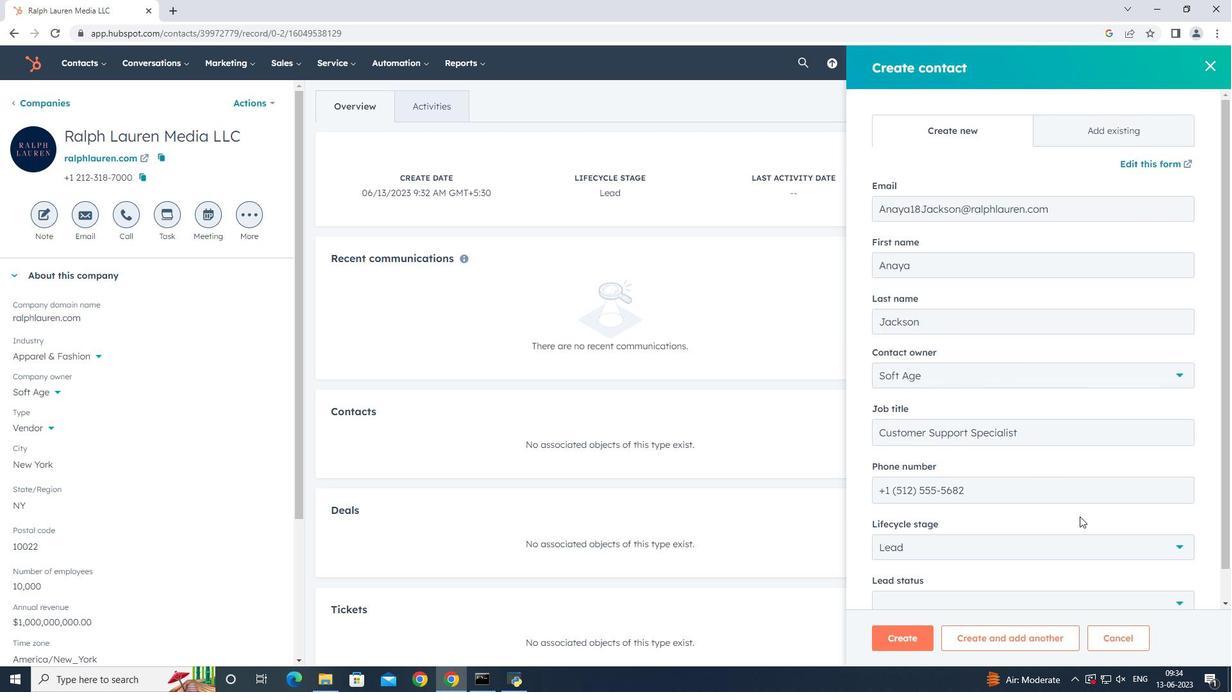 
Action: Mouse scrolled (1079, 516) with delta (0, 0)
Screenshot: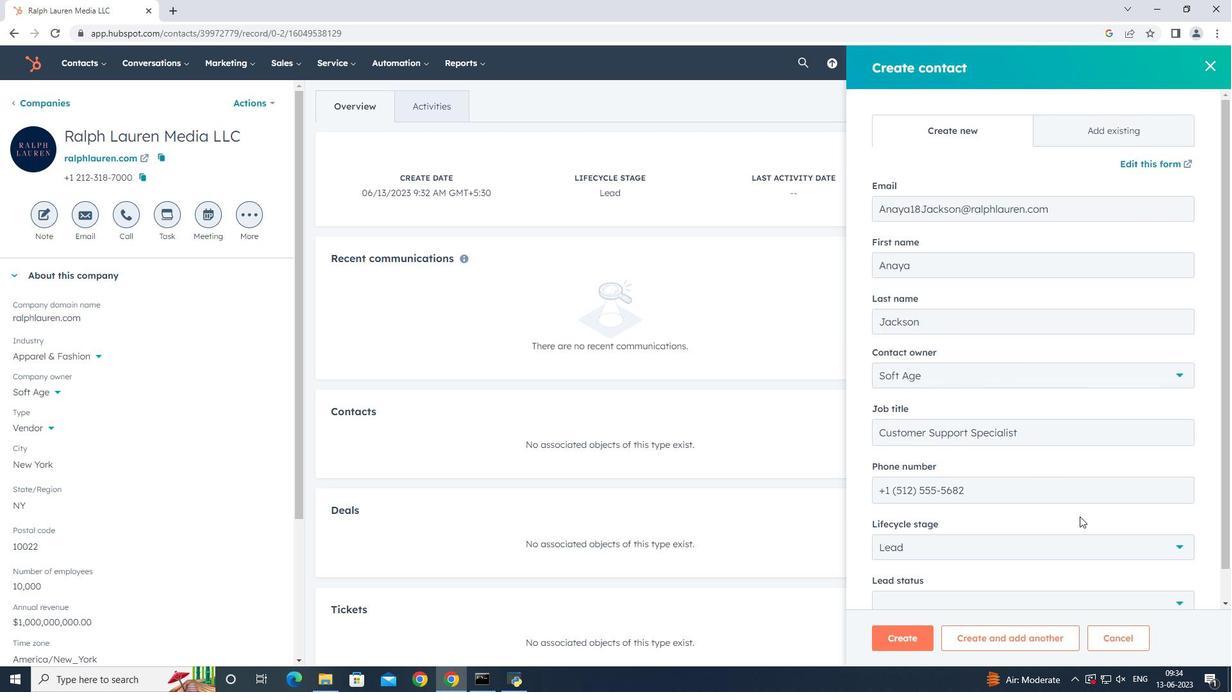 
Action: Mouse scrolled (1079, 516) with delta (0, 0)
Screenshot: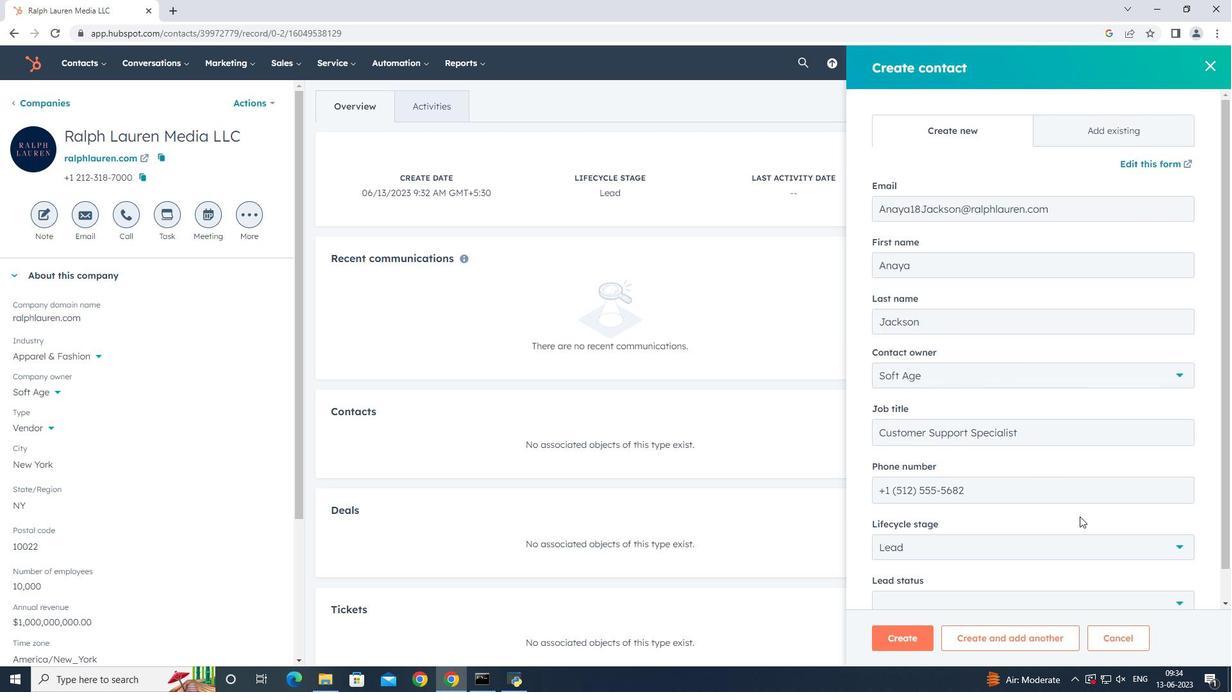 
Action: Mouse moved to (1077, 523)
Screenshot: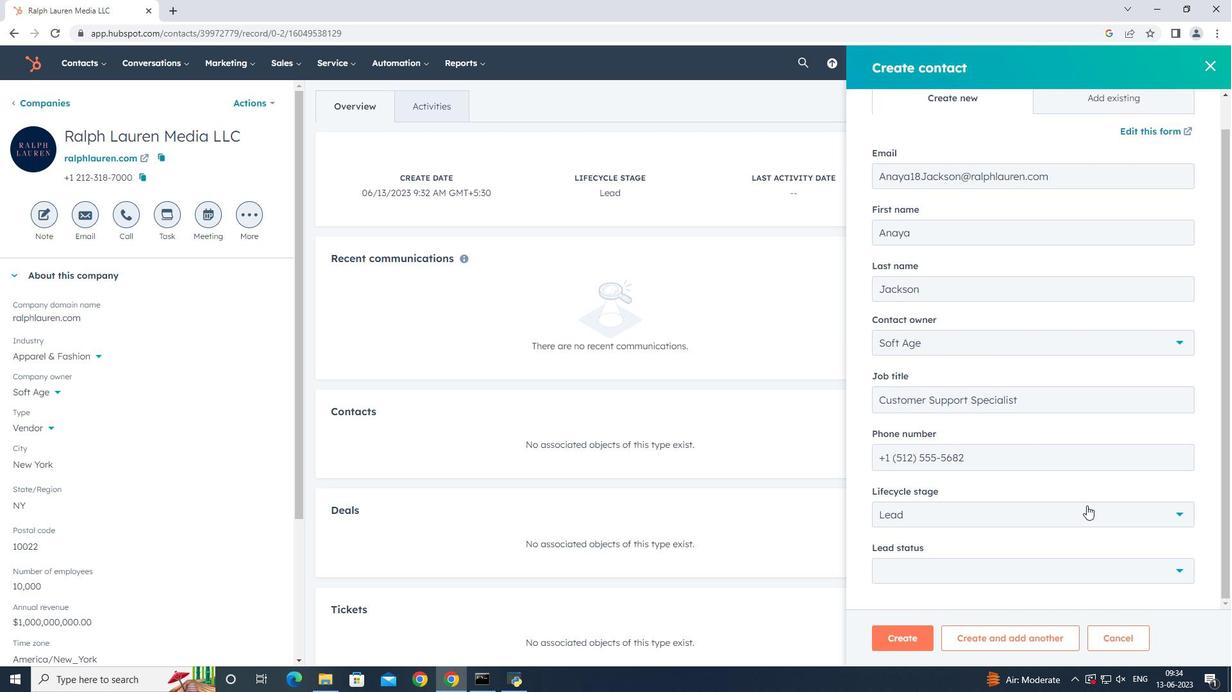 
Action: Mouse pressed left at (1077, 523)
Screenshot: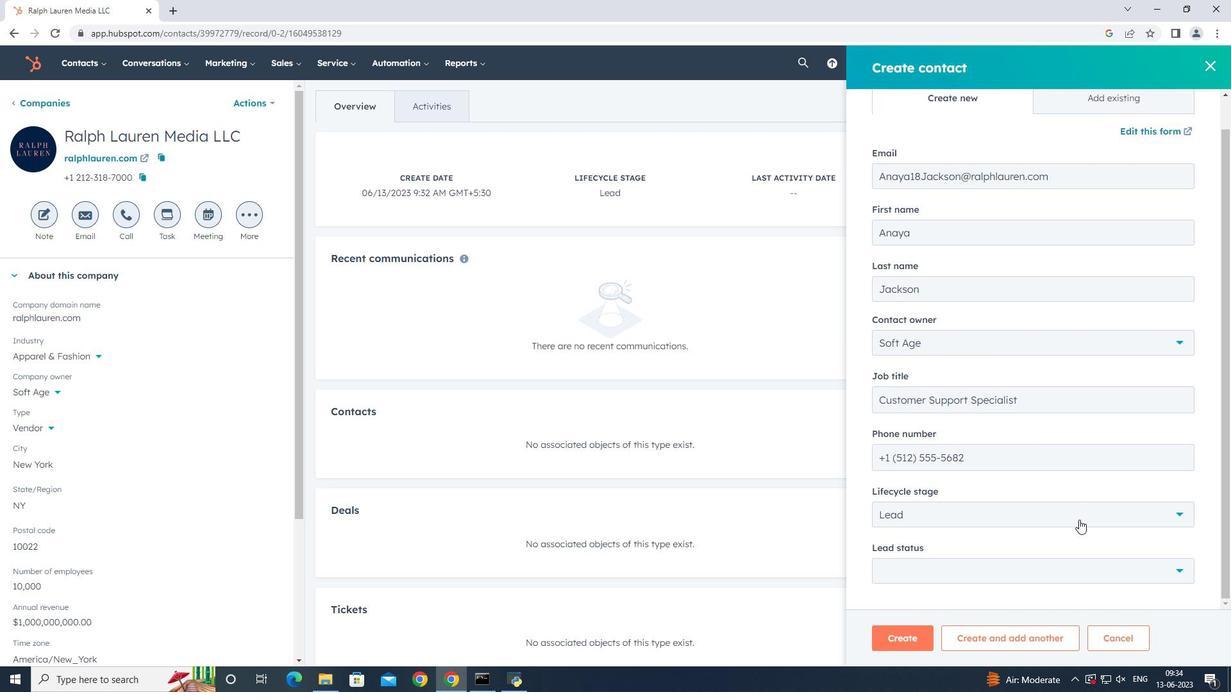 
Action: Mouse moved to (1072, 396)
Screenshot: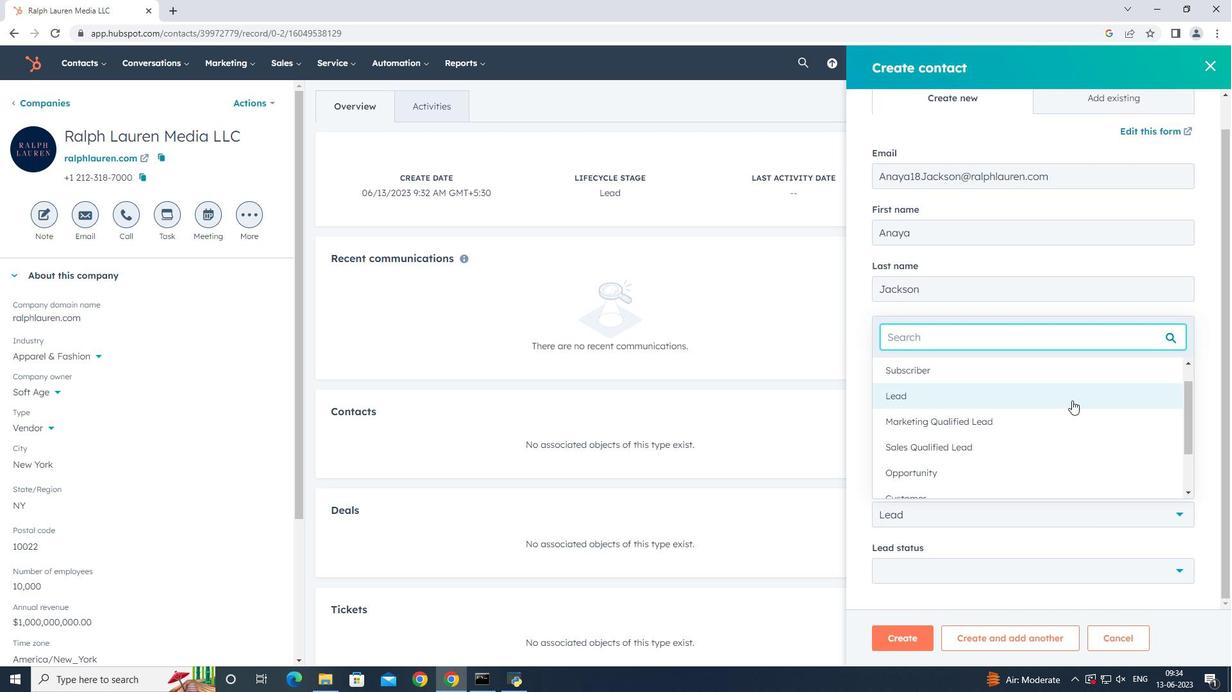 
Action: Mouse pressed left at (1072, 396)
Screenshot: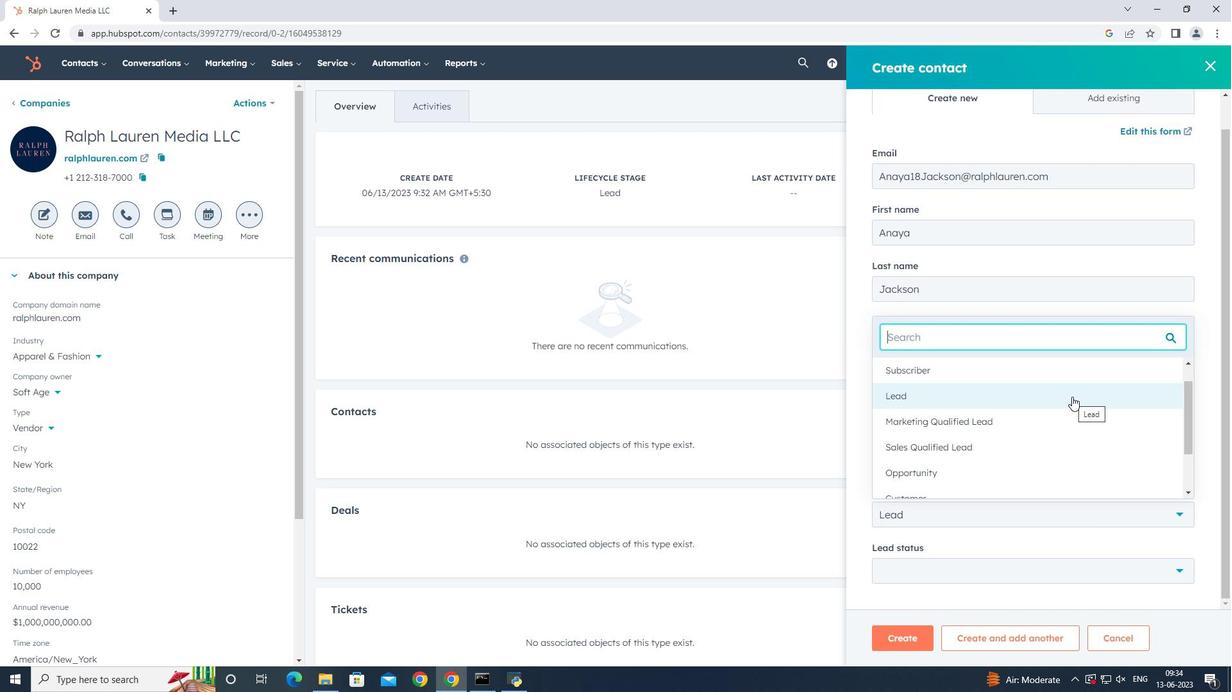 
Action: Mouse moved to (1045, 566)
Screenshot: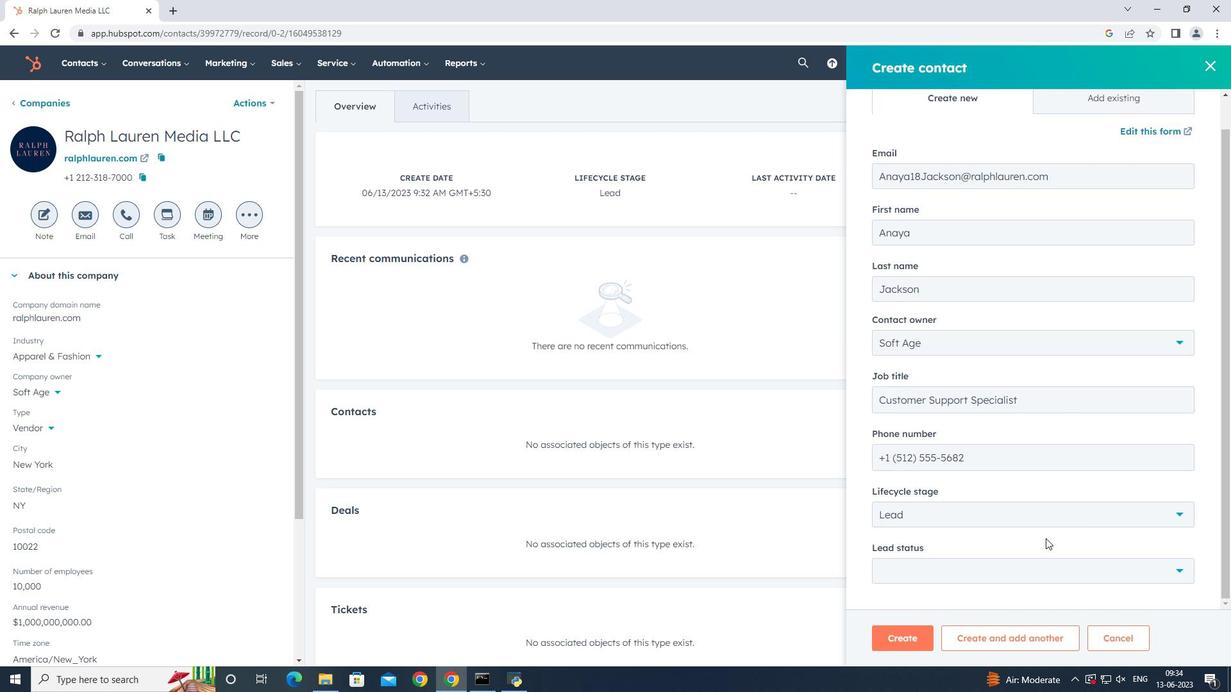 
Action: Mouse pressed left at (1045, 566)
Screenshot: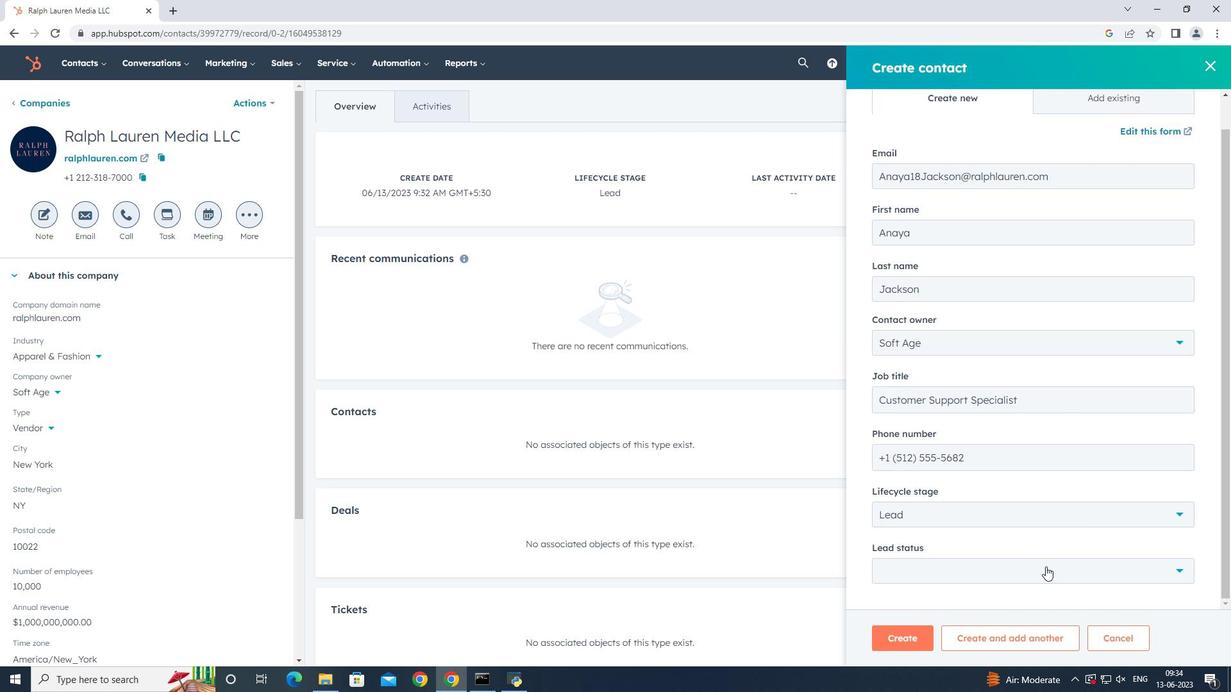 
Action: Mouse moved to (1045, 501)
Screenshot: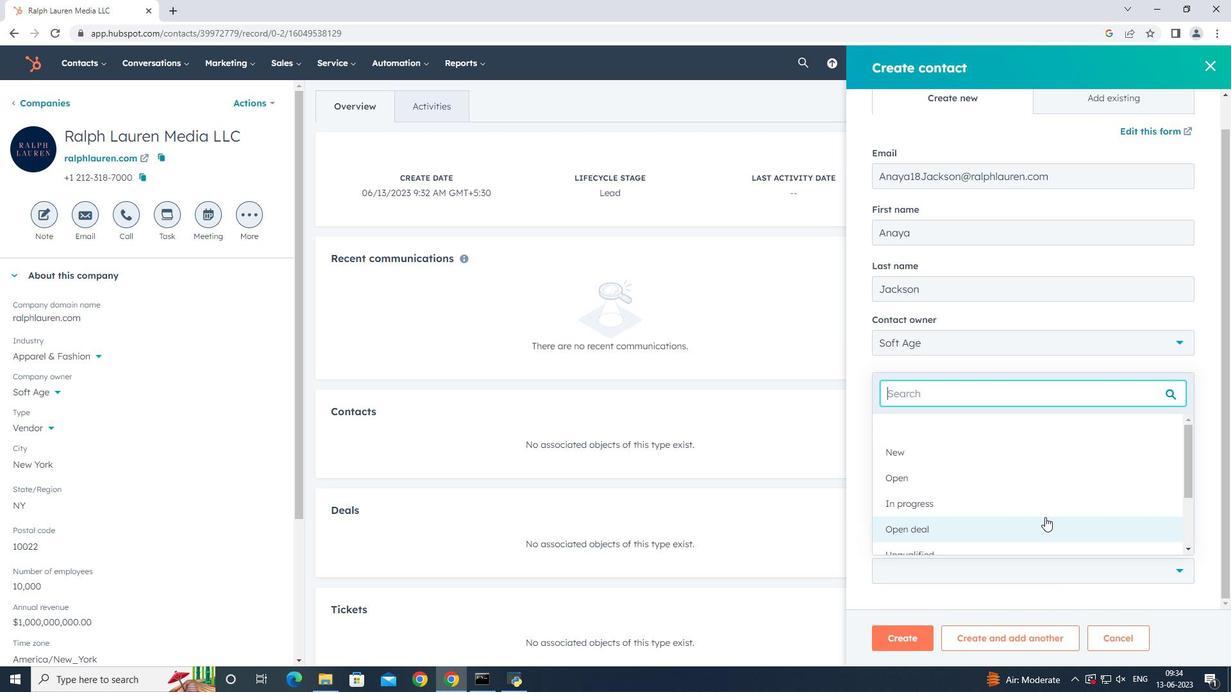 
Action: Mouse pressed left at (1045, 501)
Screenshot: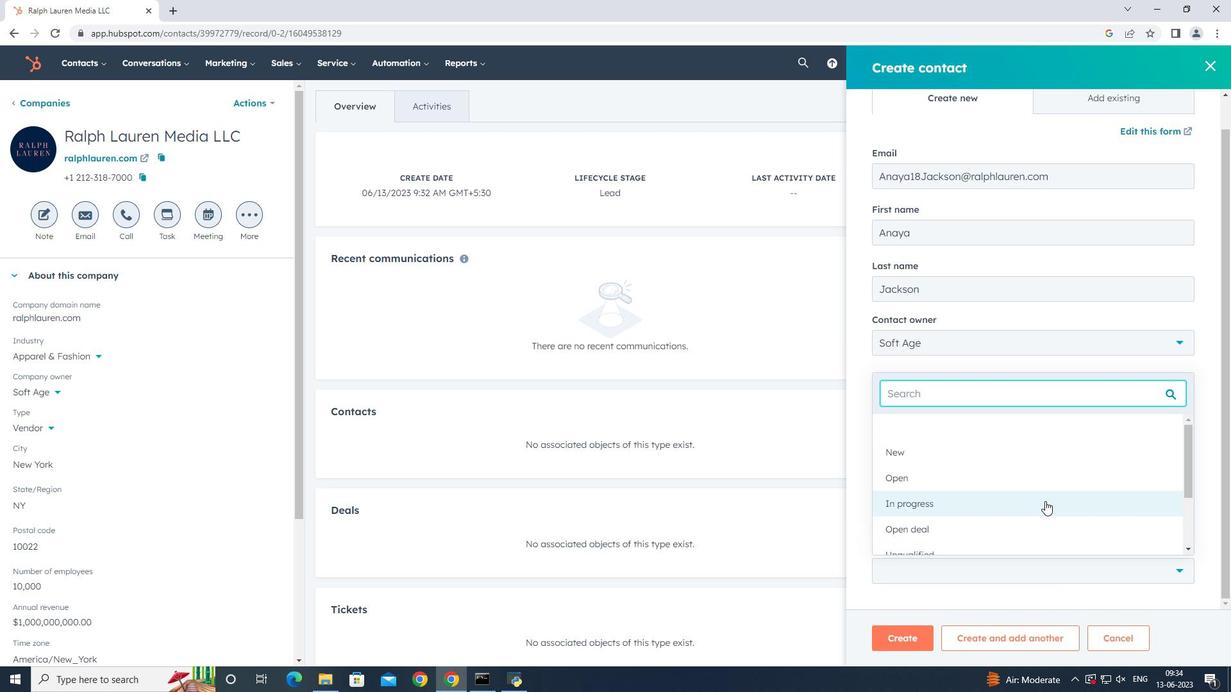 
Action: Mouse moved to (1012, 545)
Screenshot: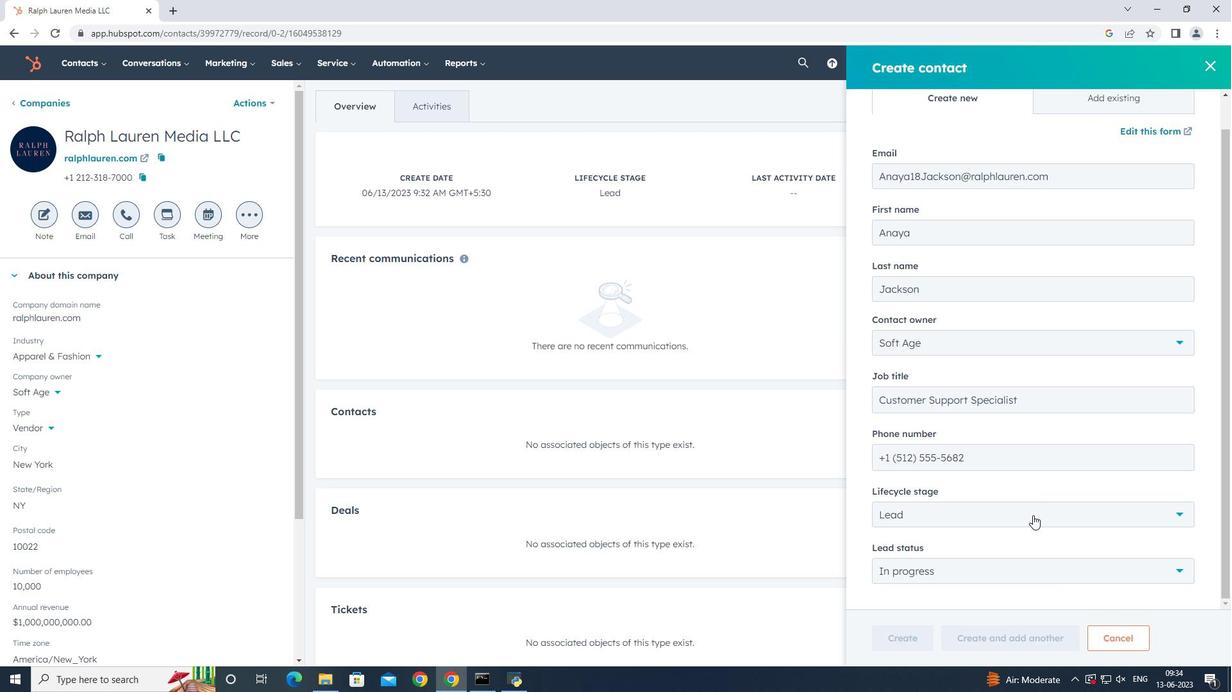 
Action: Mouse scrolled (1012, 544) with delta (0, 0)
Screenshot: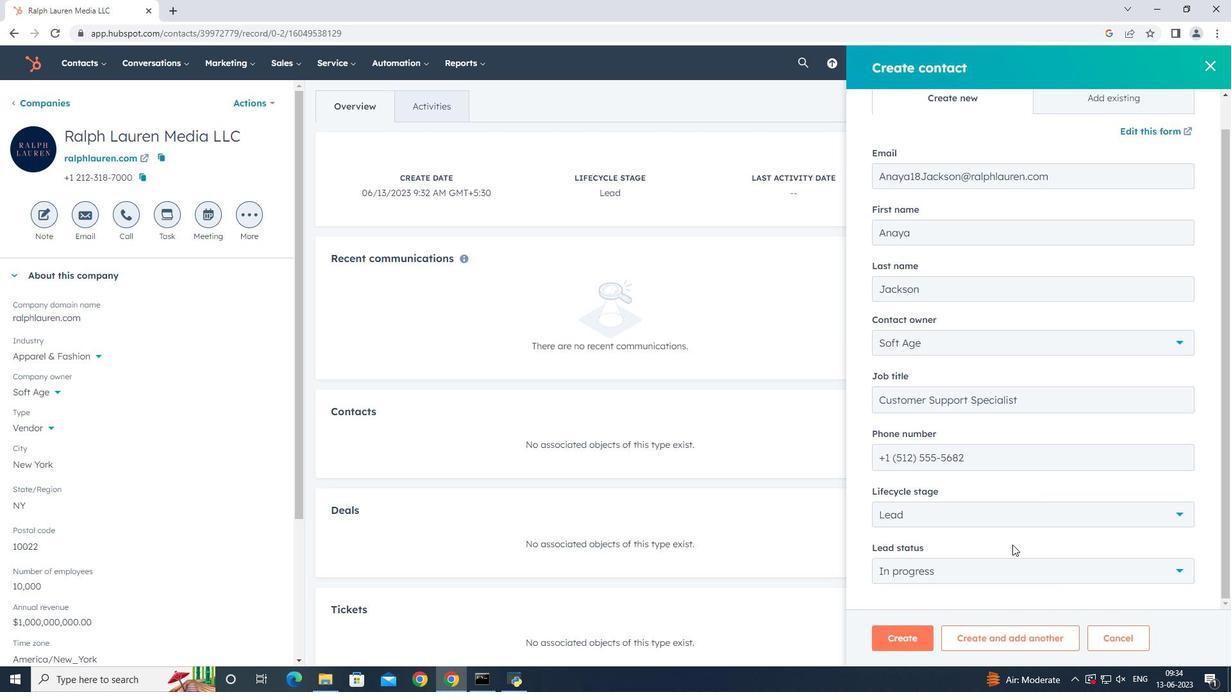 
Action: Mouse scrolled (1012, 544) with delta (0, 0)
Screenshot: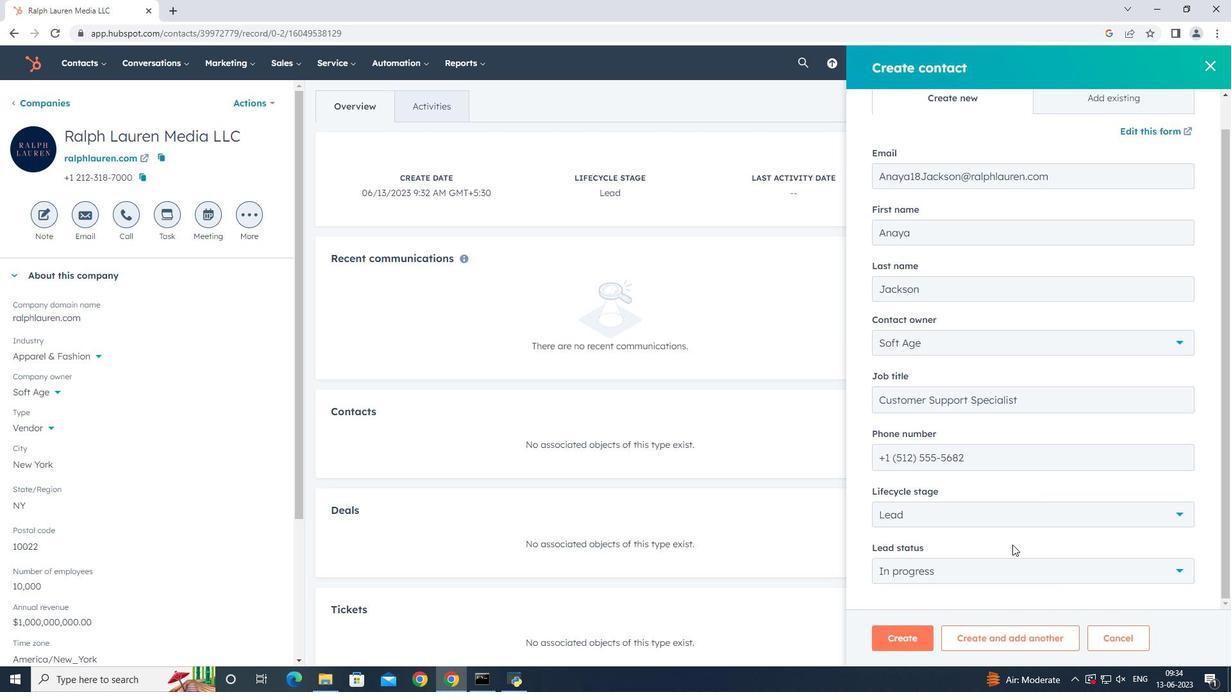 
Action: Mouse scrolled (1012, 544) with delta (0, 0)
Screenshot: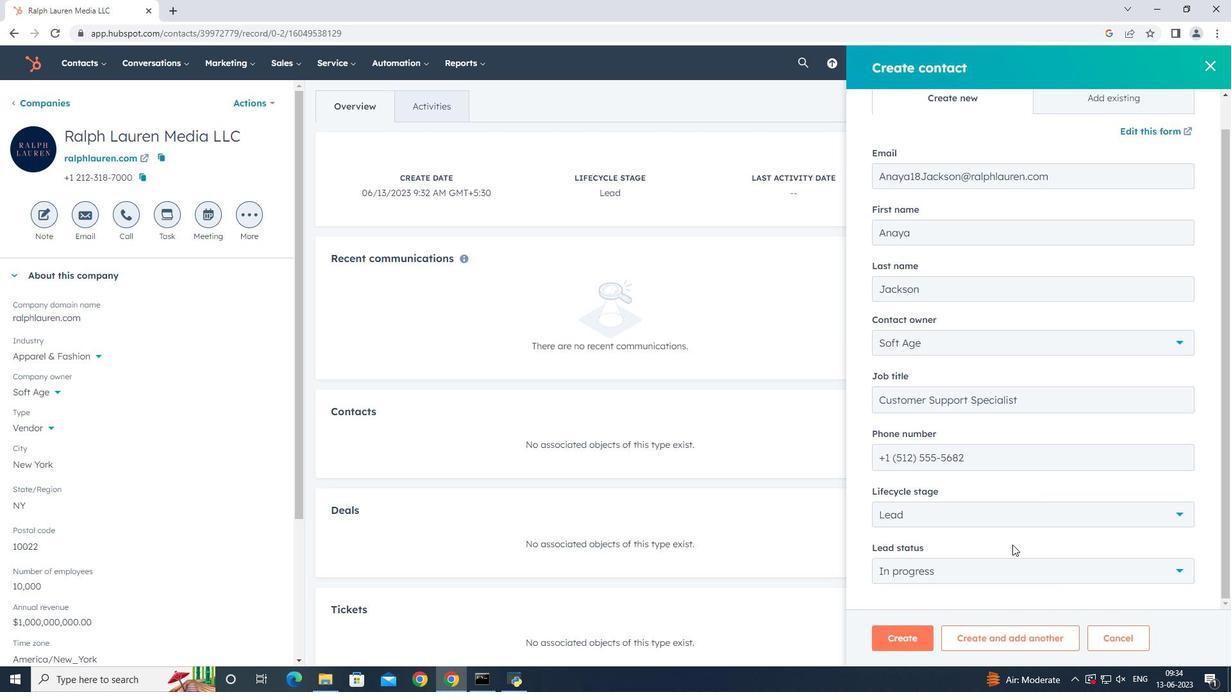 
Action: Mouse moved to (911, 635)
Screenshot: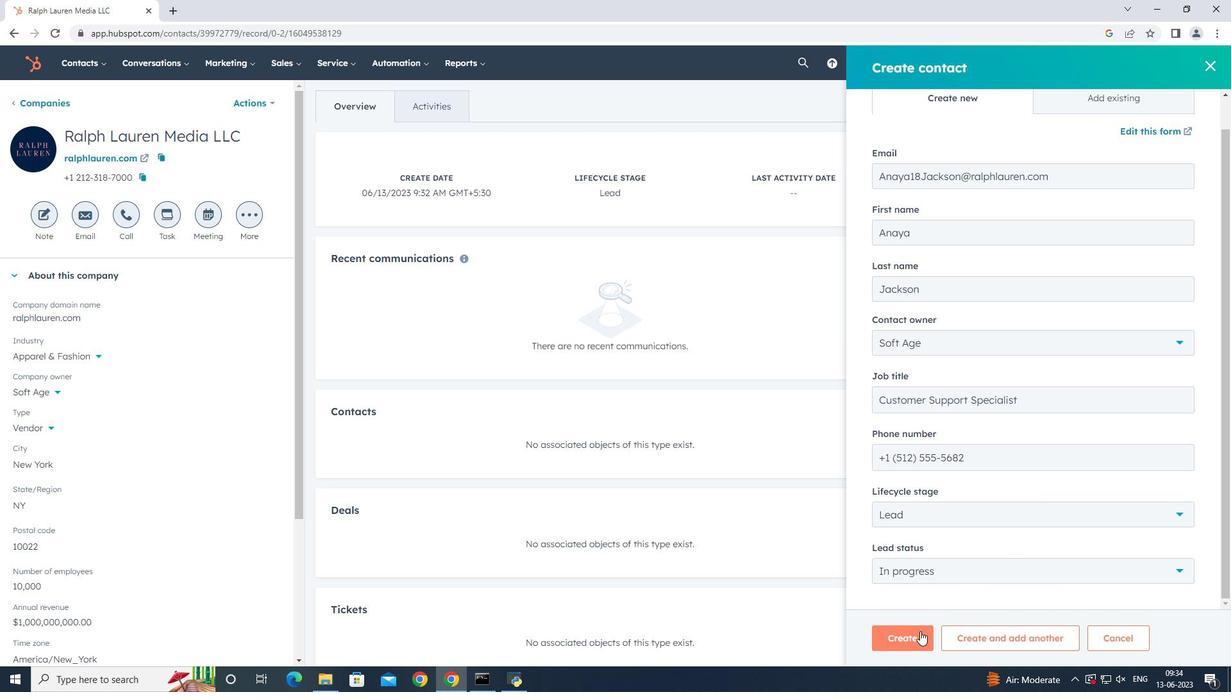 
Action: Mouse pressed left at (911, 635)
Screenshot: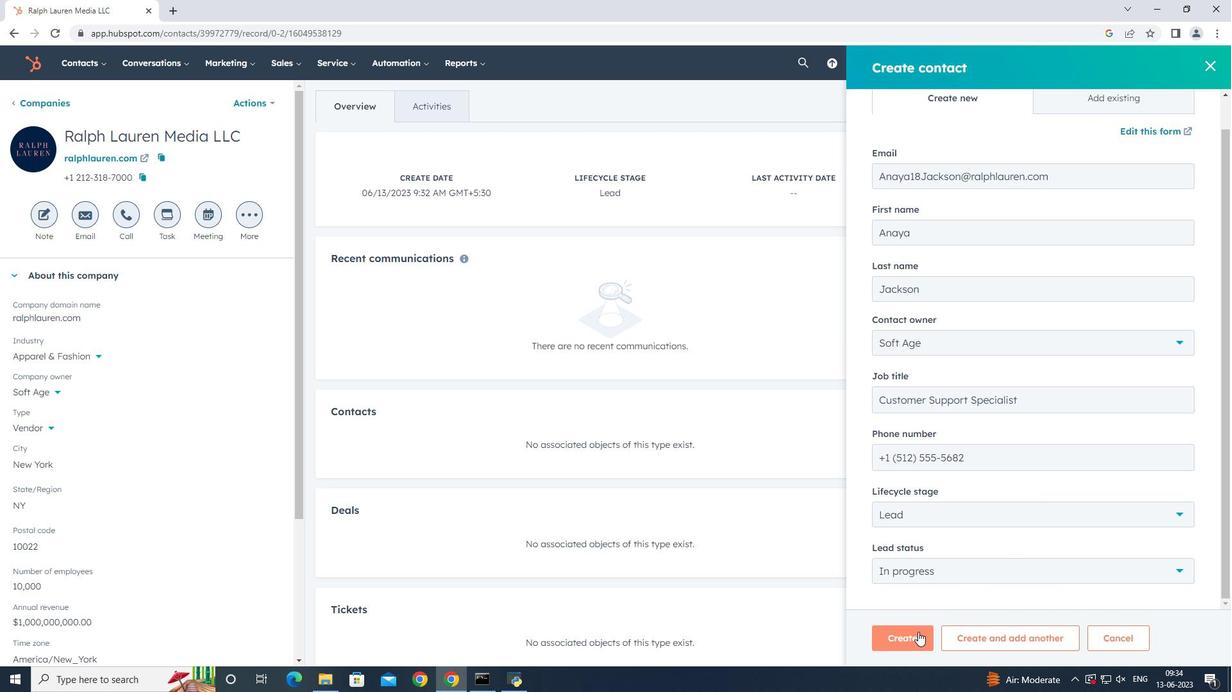 
Action: Mouse moved to (699, 351)
Screenshot: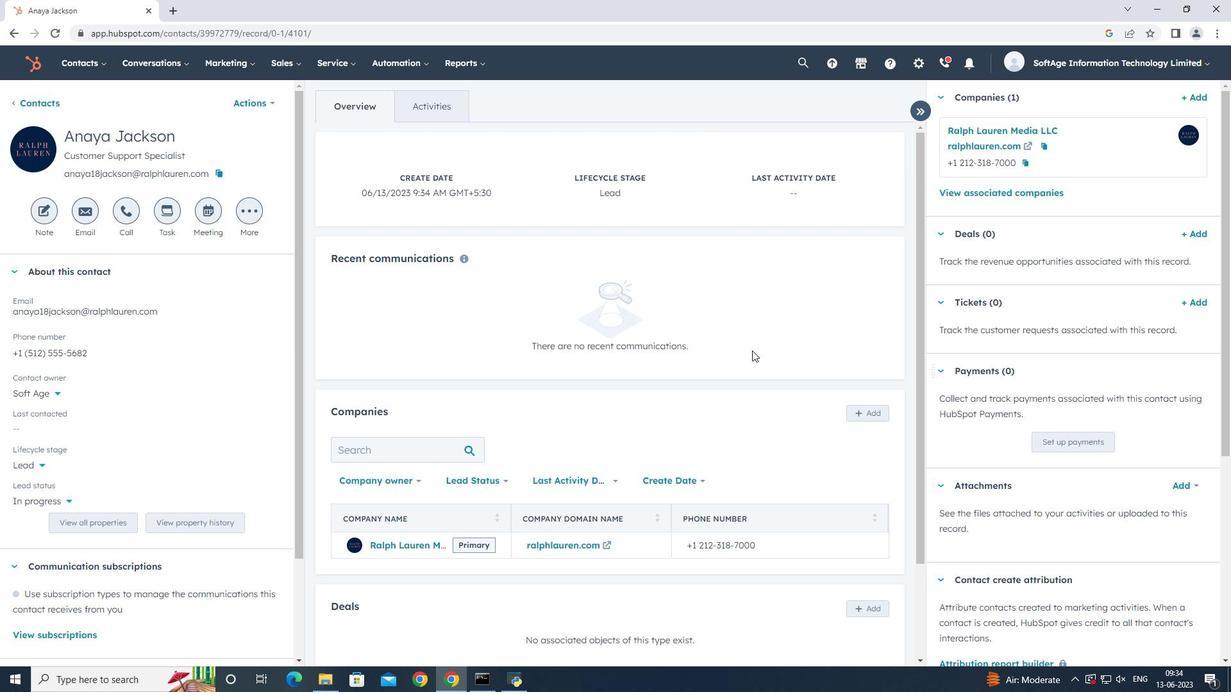 
